 Task: Look for space in Teguise, Spain from 1st August, 2023 to 5th August, 2023 for 3 adults, 1 child in price range Rs.13000 to Rs.20000. Place can be entire place with 2 bedrooms having 3 beds and 2 bathrooms. Property type can be flatguest house, hotel. Booking option can be shelf check-in. Required host language is English.
Action: Mouse moved to (266, 146)
Screenshot: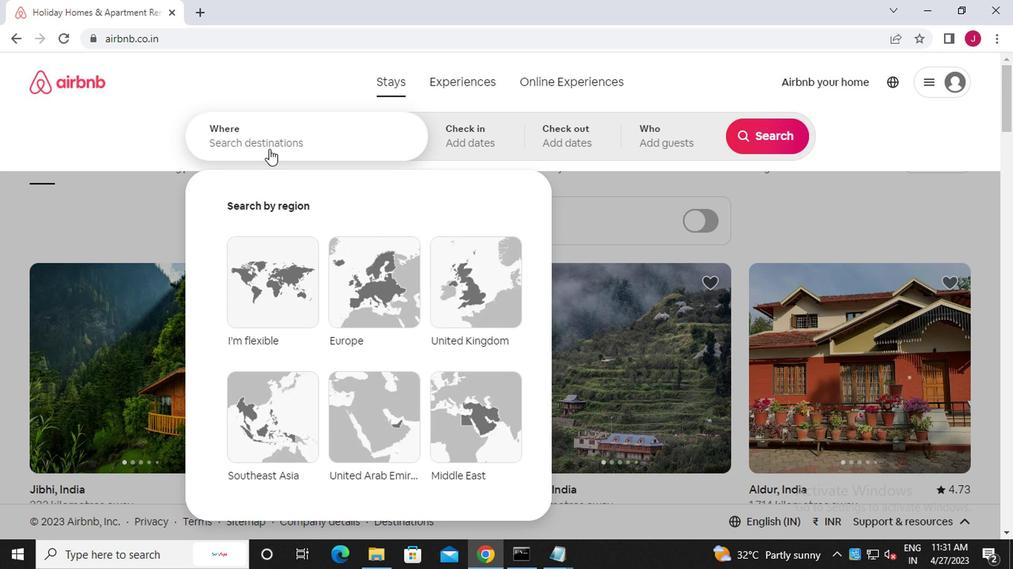 
Action: Mouse pressed left at (266, 146)
Screenshot: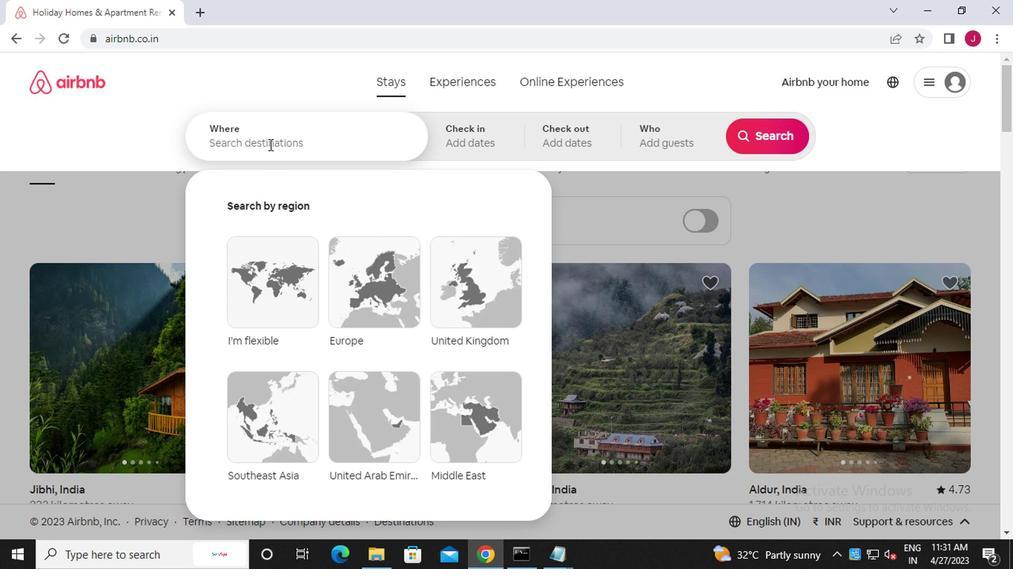 
Action: Key pressed t<Key.caps_lock>eguise,<Key.caps_lock>s<Key.caps_lock>pain
Screenshot: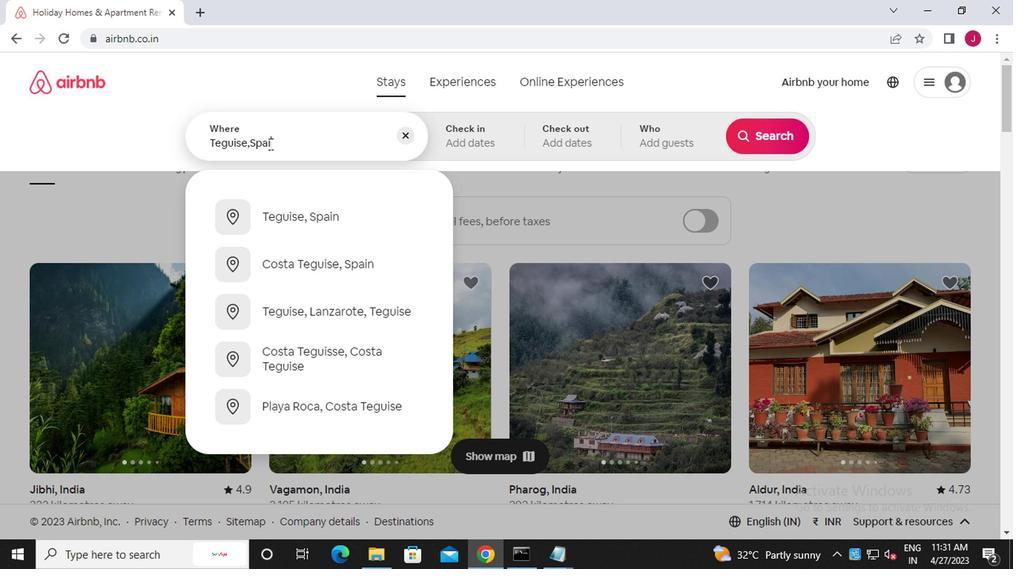 
Action: Mouse moved to (309, 223)
Screenshot: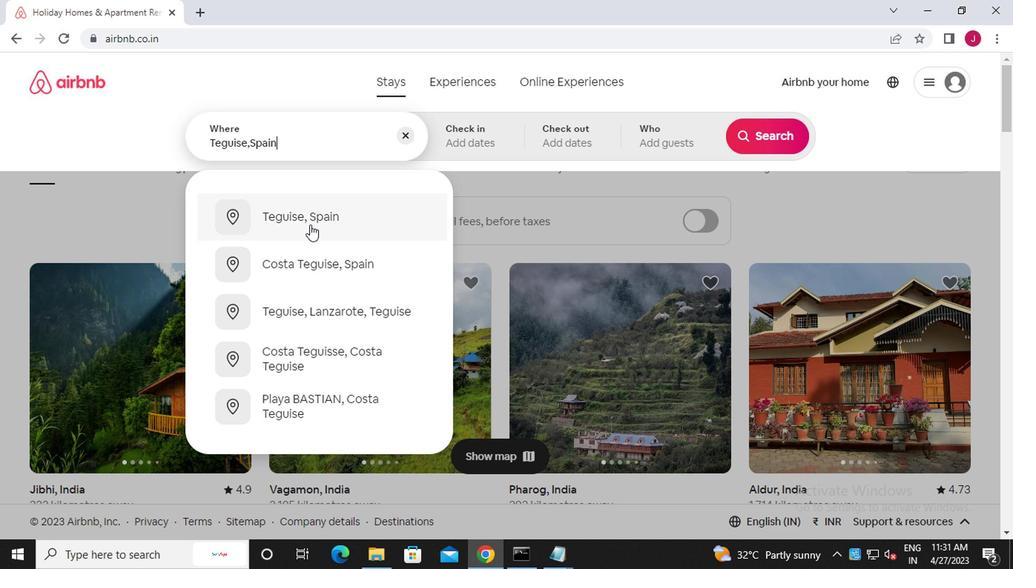 
Action: Mouse pressed left at (309, 223)
Screenshot: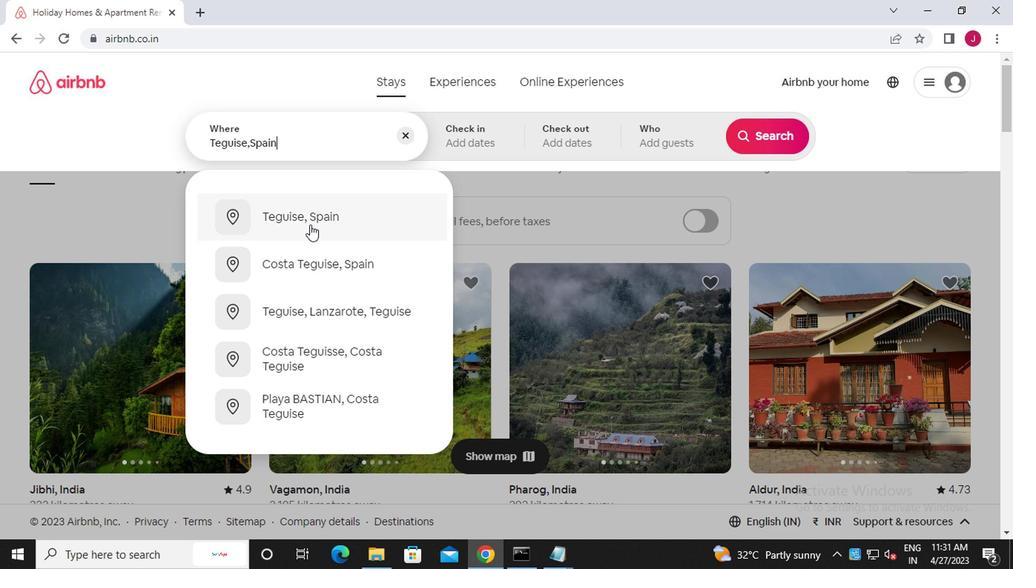 
Action: Mouse moved to (746, 257)
Screenshot: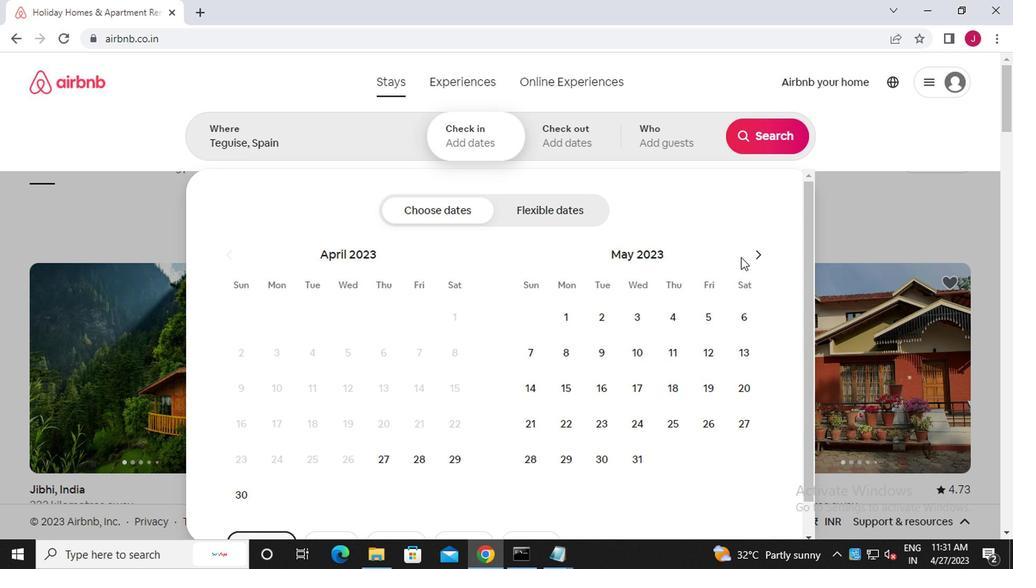 
Action: Mouse pressed left at (746, 257)
Screenshot: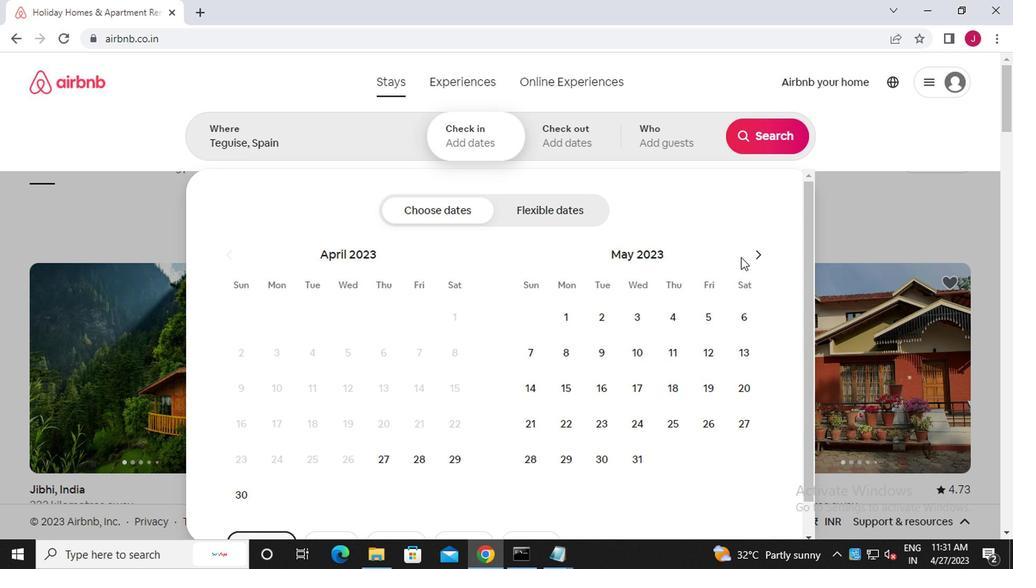 
Action: Mouse moved to (748, 257)
Screenshot: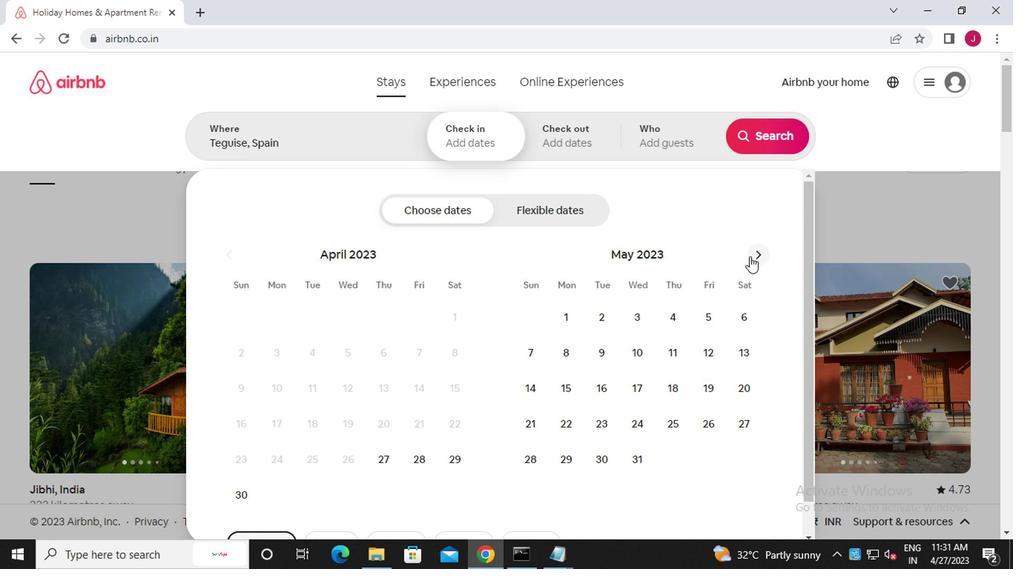 
Action: Mouse pressed left at (748, 257)
Screenshot: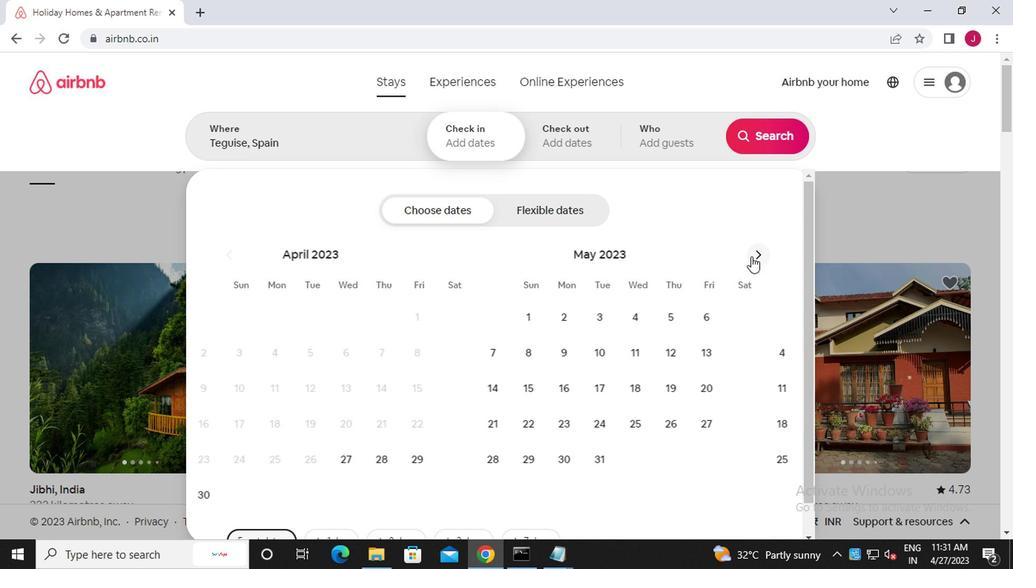 
Action: Mouse pressed left at (748, 257)
Screenshot: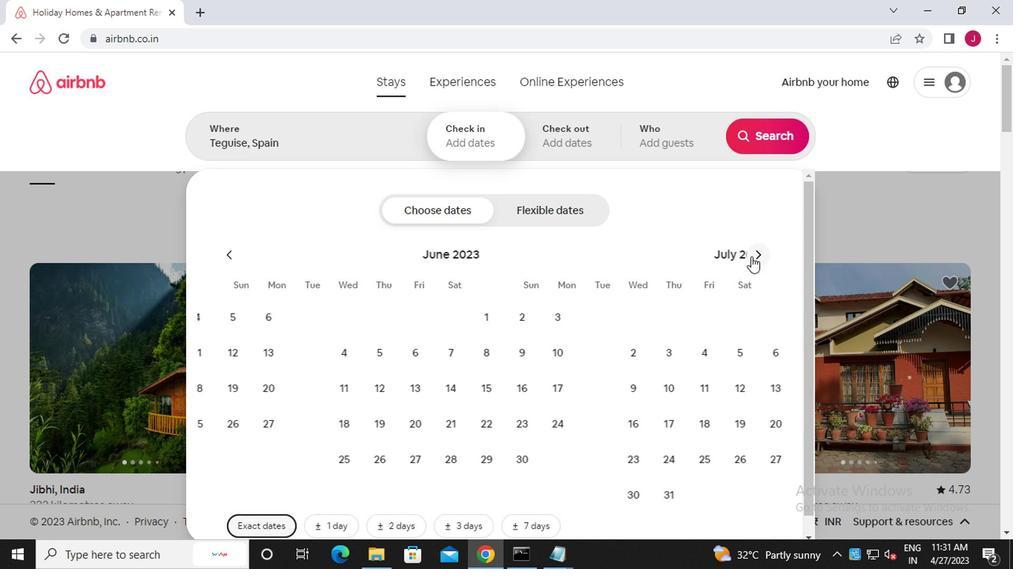 
Action: Mouse moved to (609, 317)
Screenshot: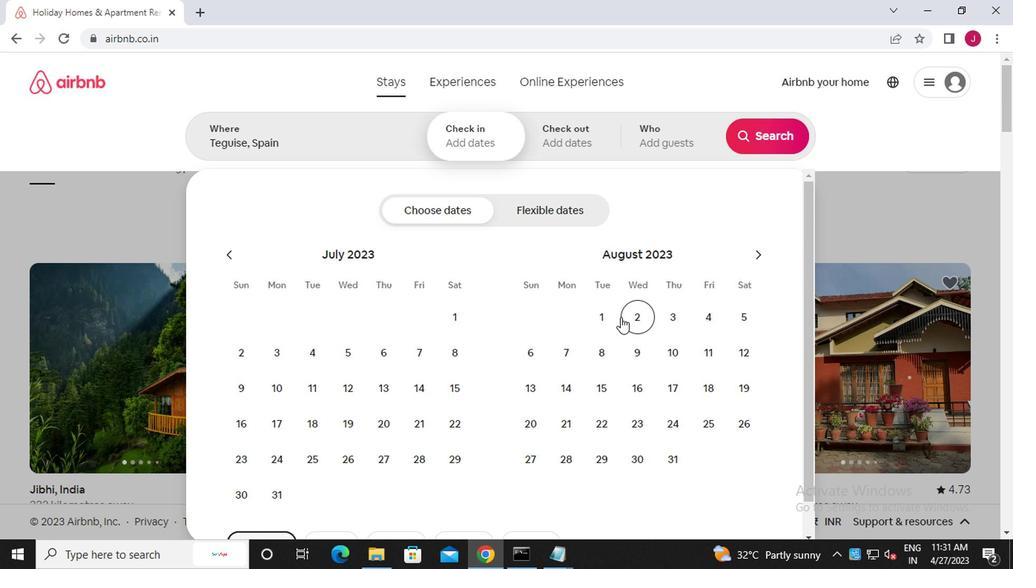 
Action: Mouse pressed left at (609, 317)
Screenshot: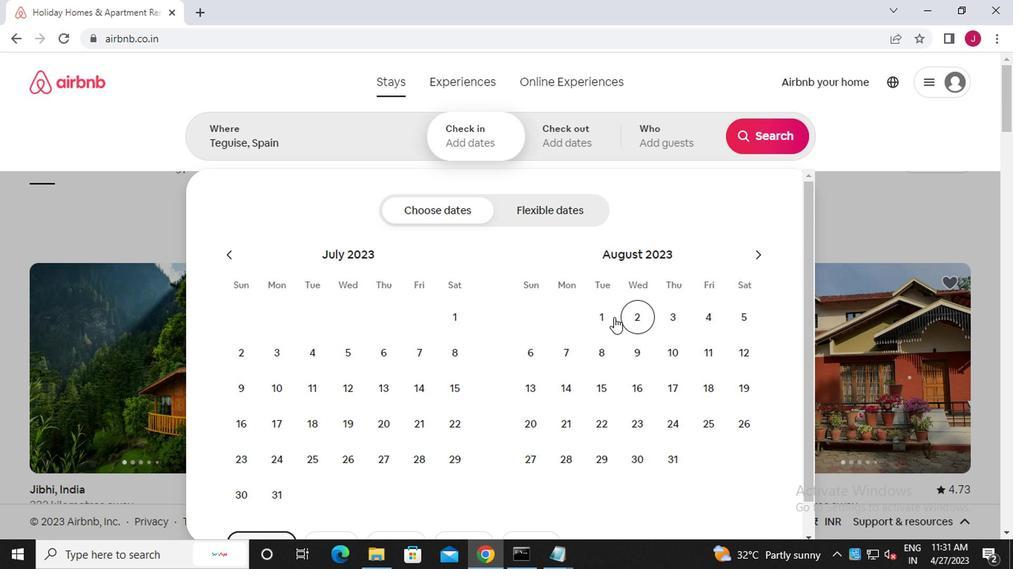 
Action: Mouse moved to (734, 317)
Screenshot: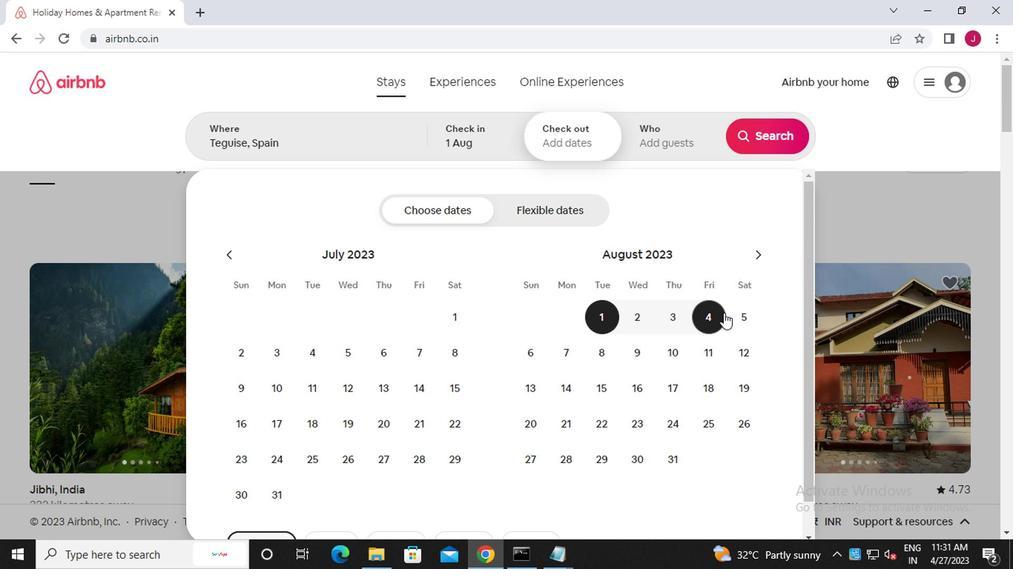 
Action: Mouse pressed left at (734, 317)
Screenshot: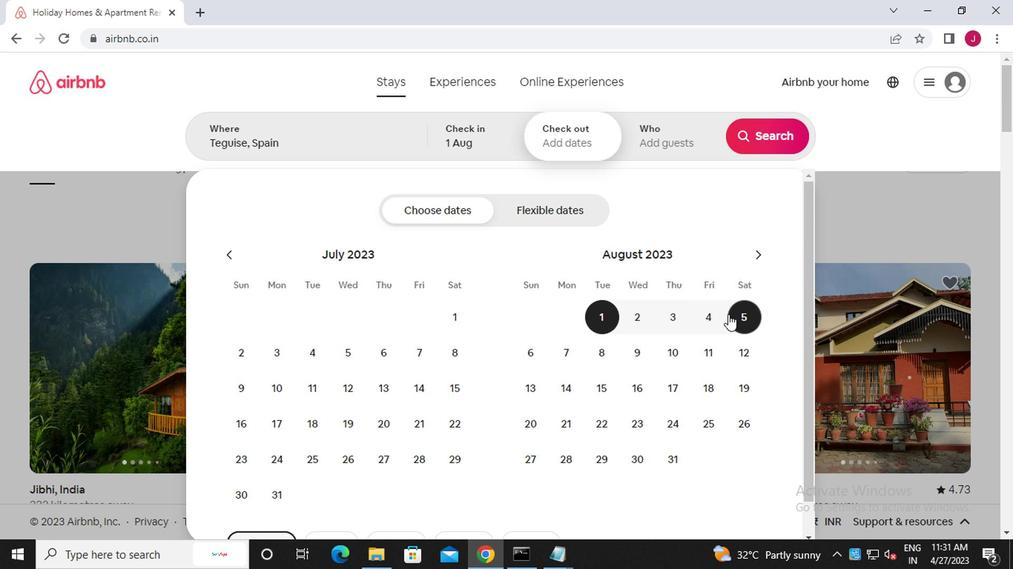 
Action: Mouse moved to (668, 139)
Screenshot: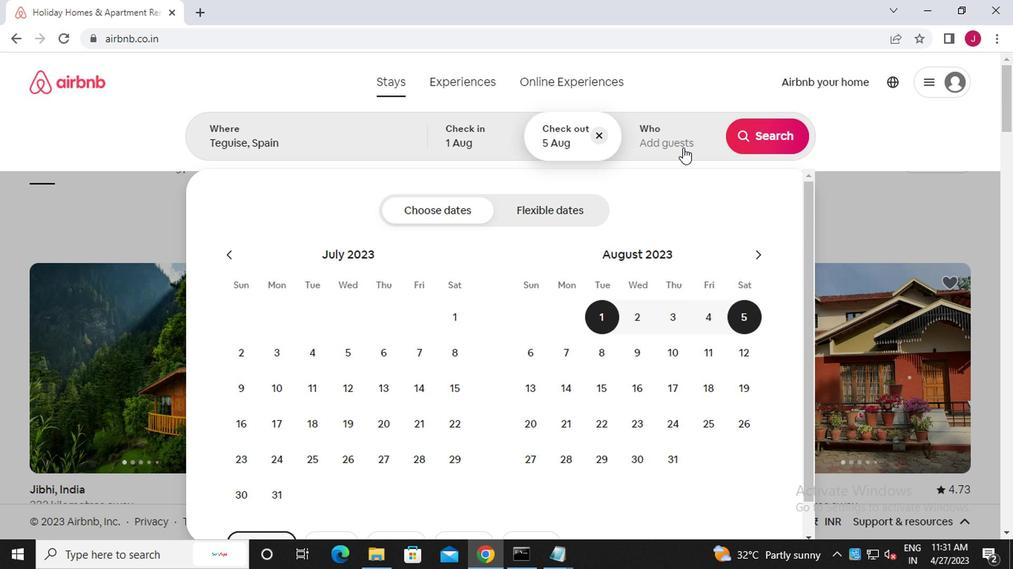 
Action: Mouse pressed left at (668, 139)
Screenshot: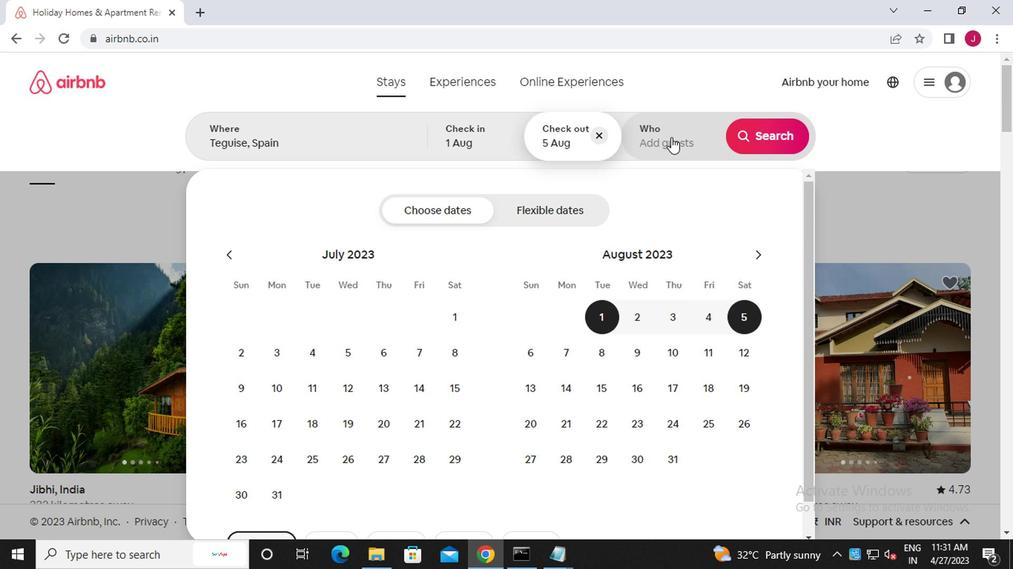 
Action: Mouse moved to (774, 221)
Screenshot: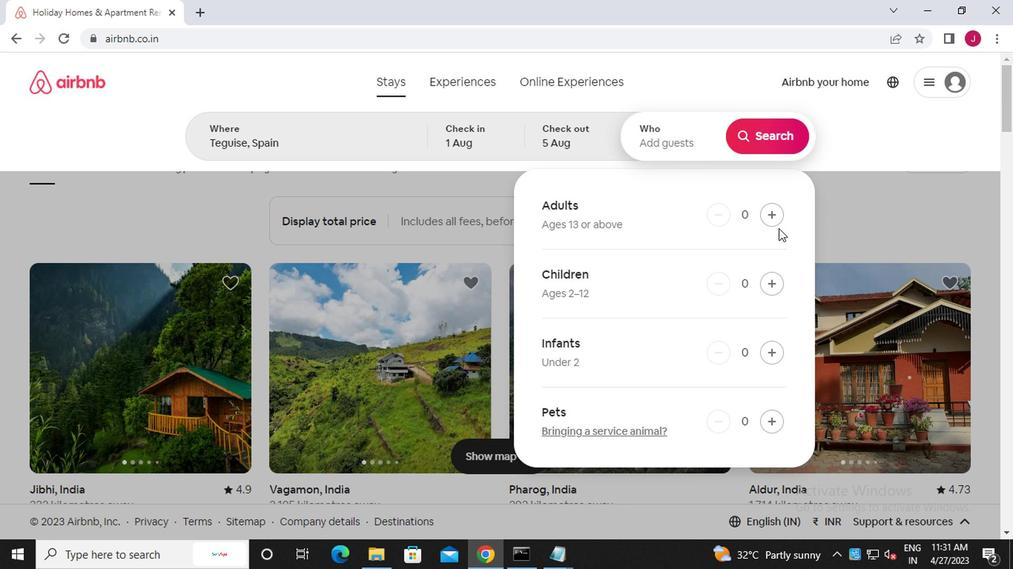 
Action: Mouse pressed left at (774, 221)
Screenshot: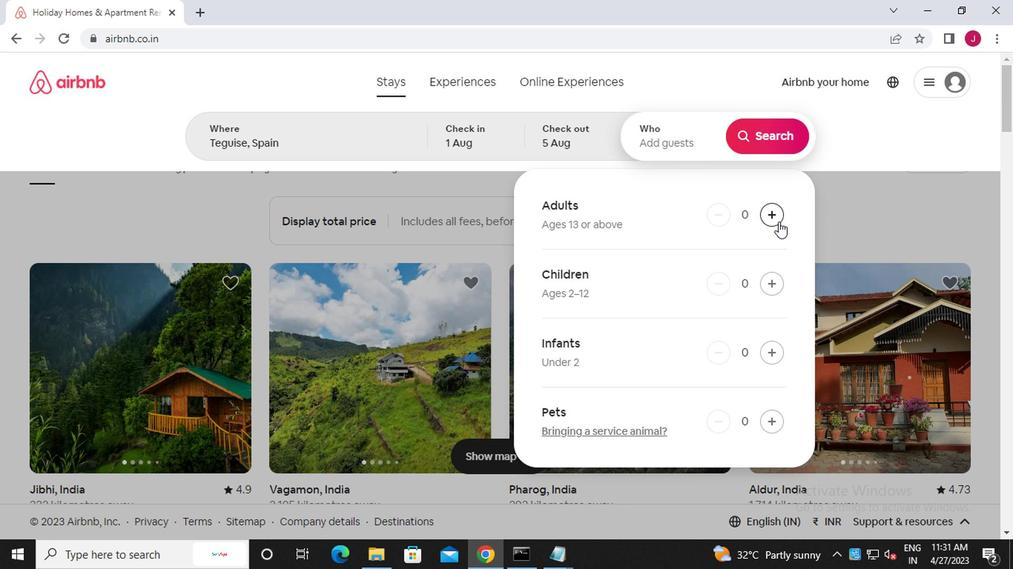 
Action: Mouse pressed left at (774, 221)
Screenshot: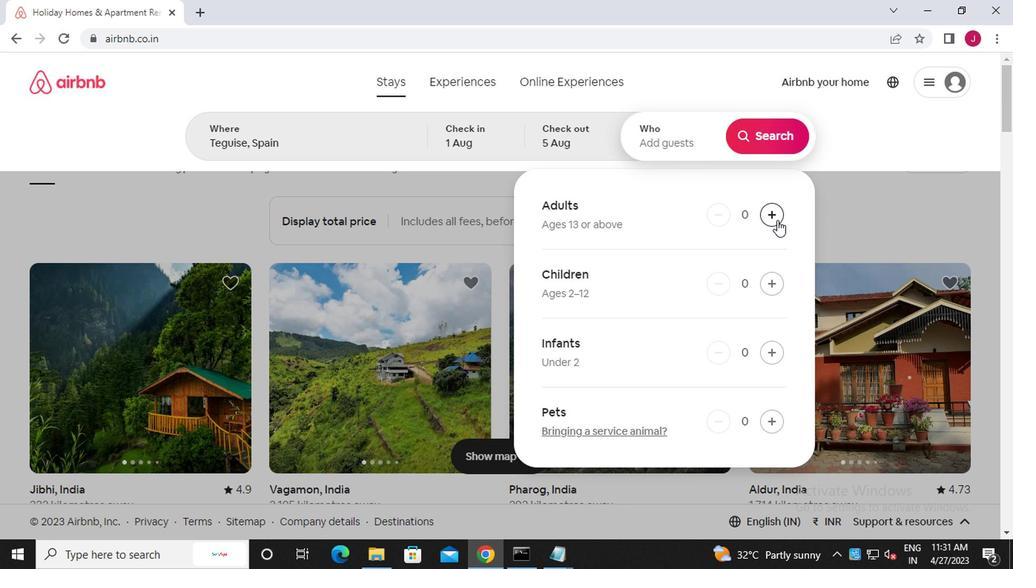 
Action: Mouse pressed left at (774, 221)
Screenshot: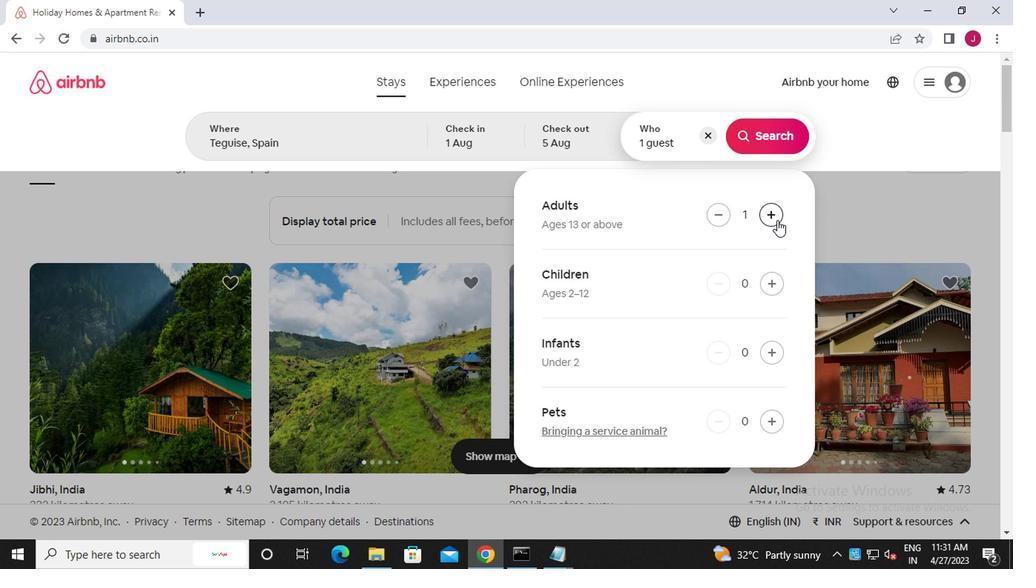 
Action: Mouse moved to (777, 284)
Screenshot: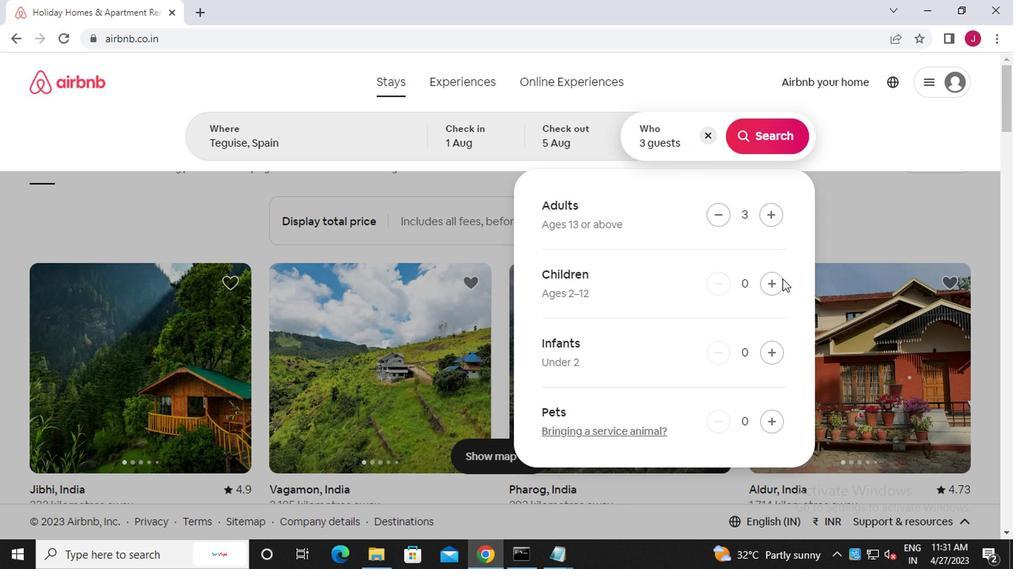 
Action: Mouse pressed left at (777, 284)
Screenshot: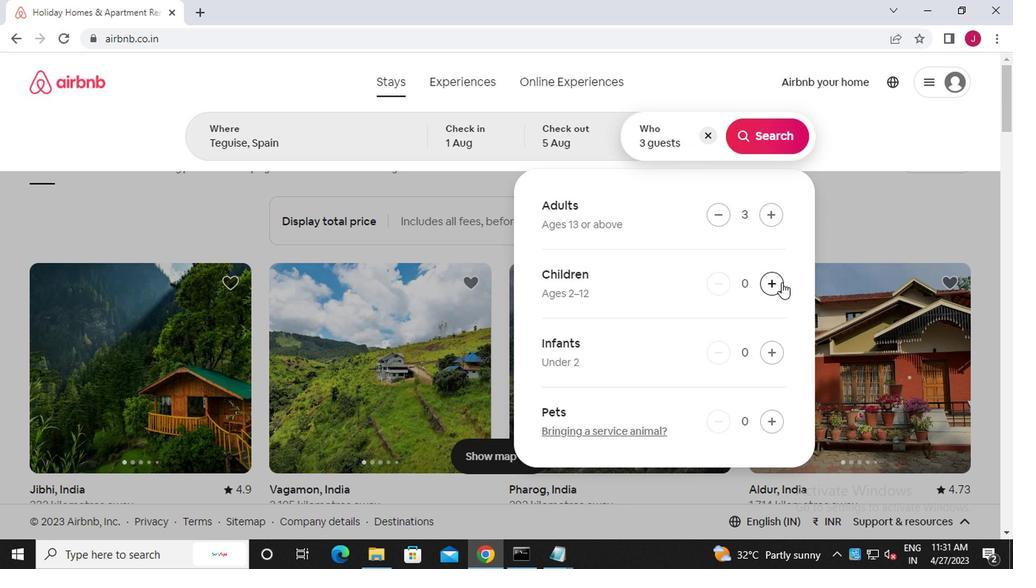 
Action: Mouse moved to (765, 142)
Screenshot: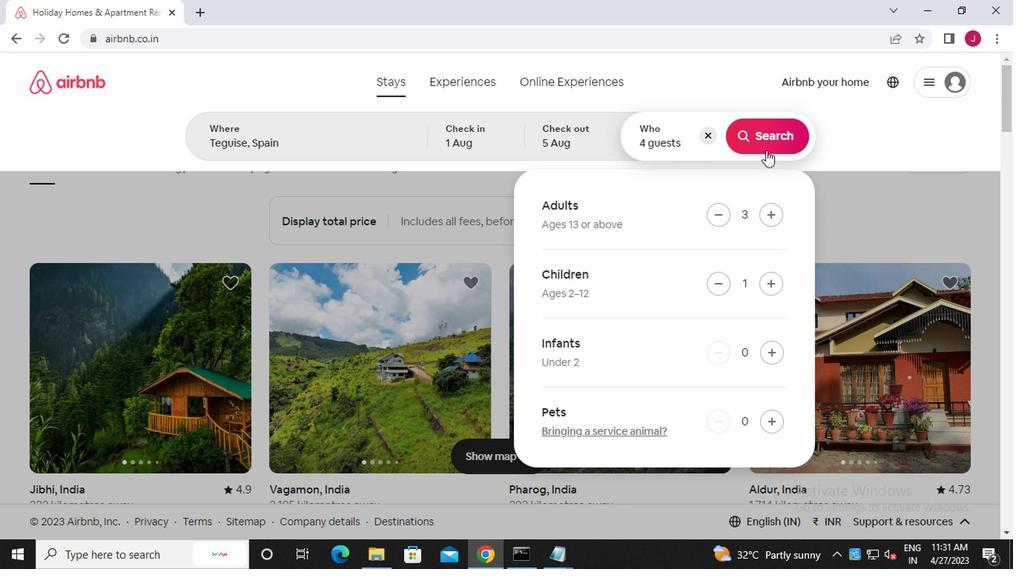 
Action: Mouse pressed left at (765, 142)
Screenshot: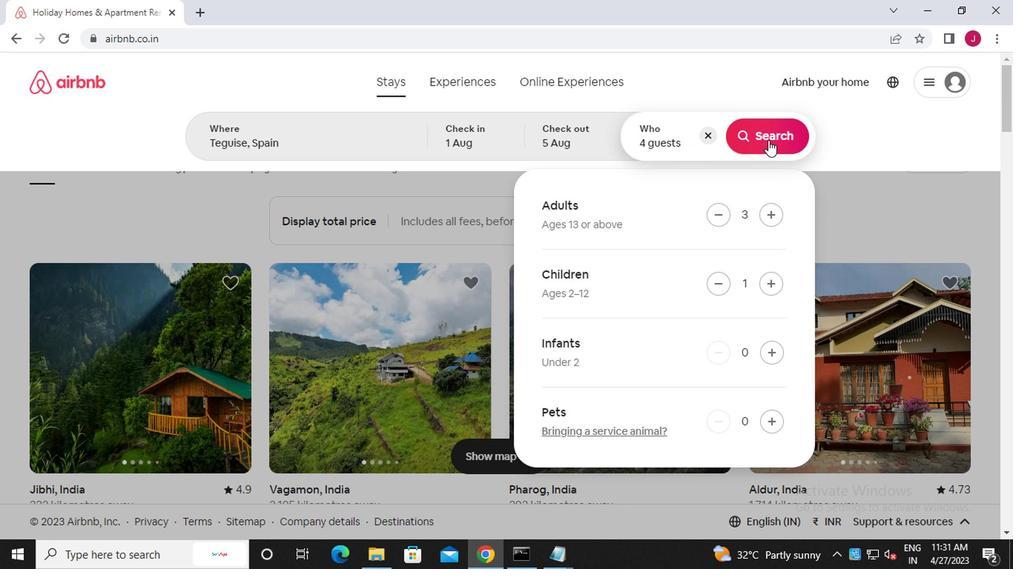 
Action: Mouse moved to (957, 141)
Screenshot: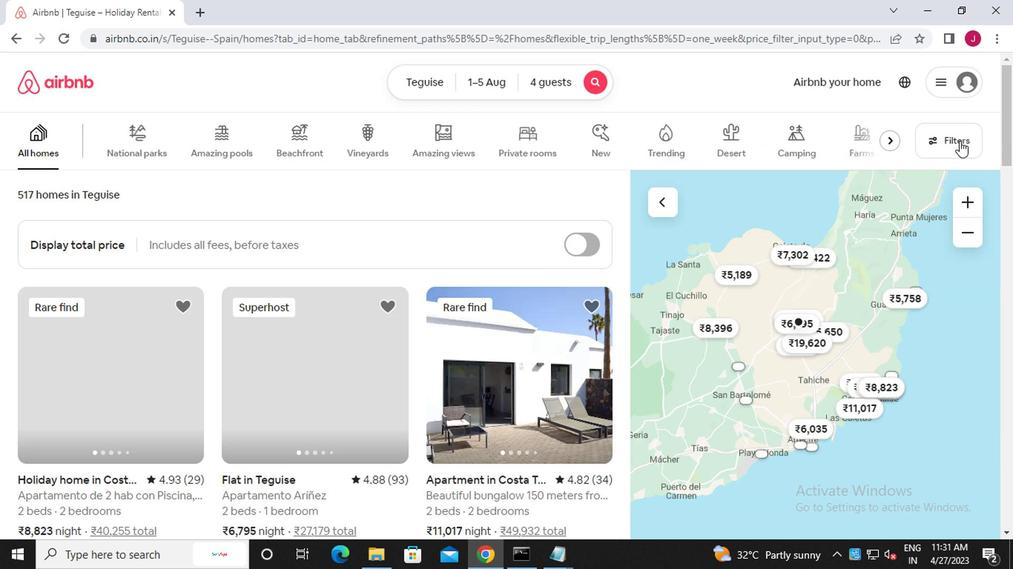 
Action: Mouse pressed left at (957, 141)
Screenshot: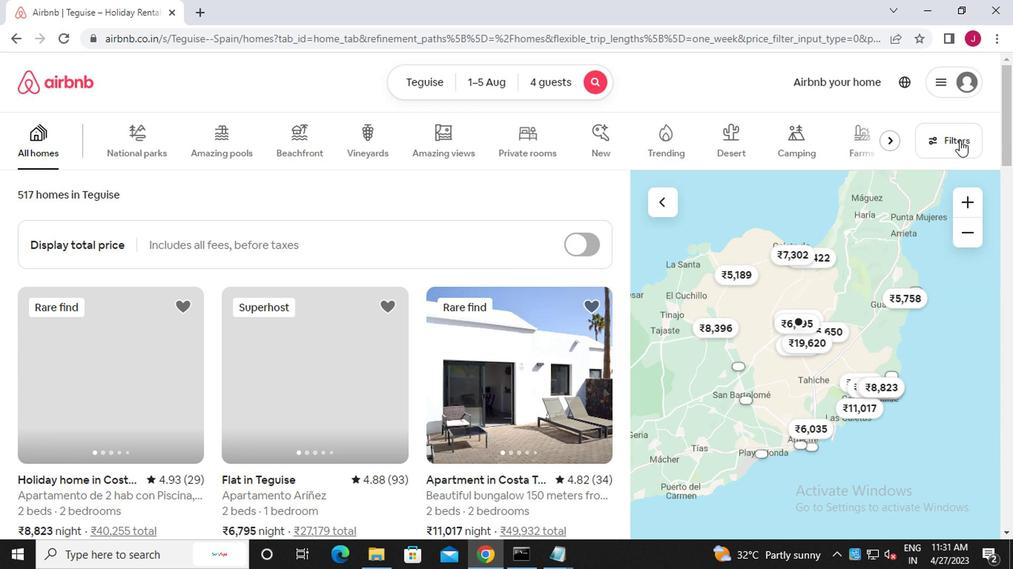
Action: Mouse moved to (388, 328)
Screenshot: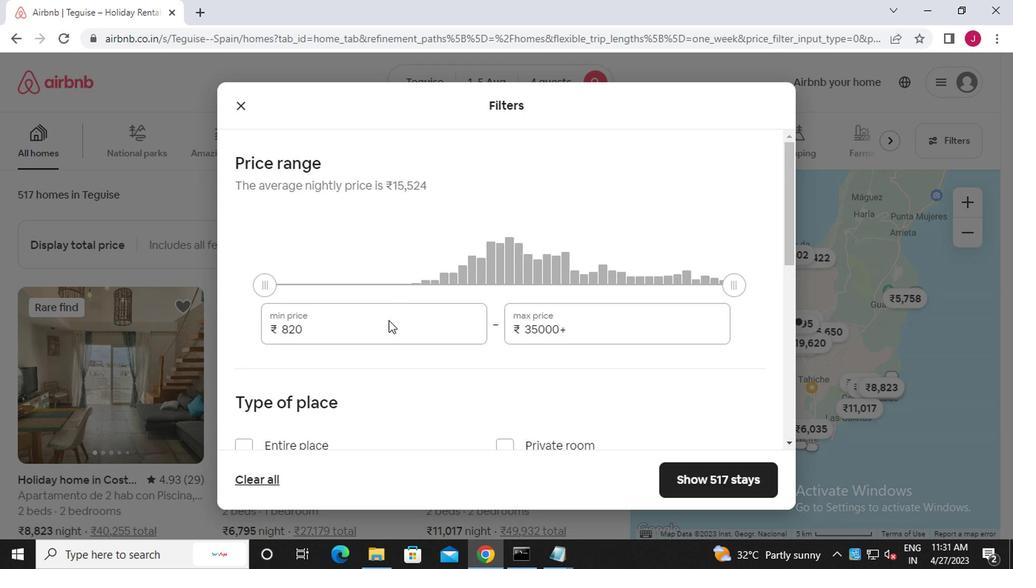 
Action: Mouse pressed left at (388, 328)
Screenshot: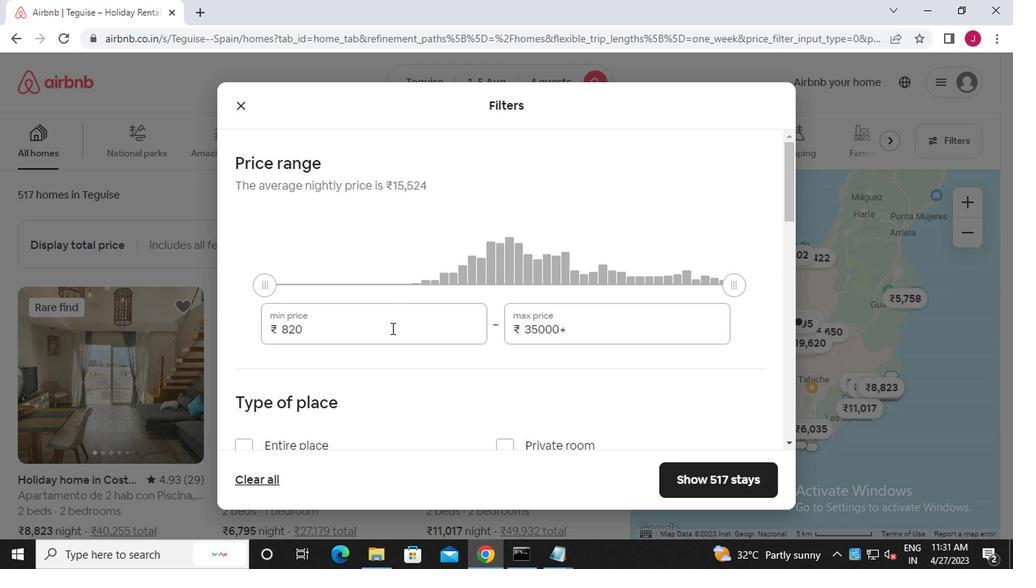 
Action: Mouse moved to (386, 326)
Screenshot: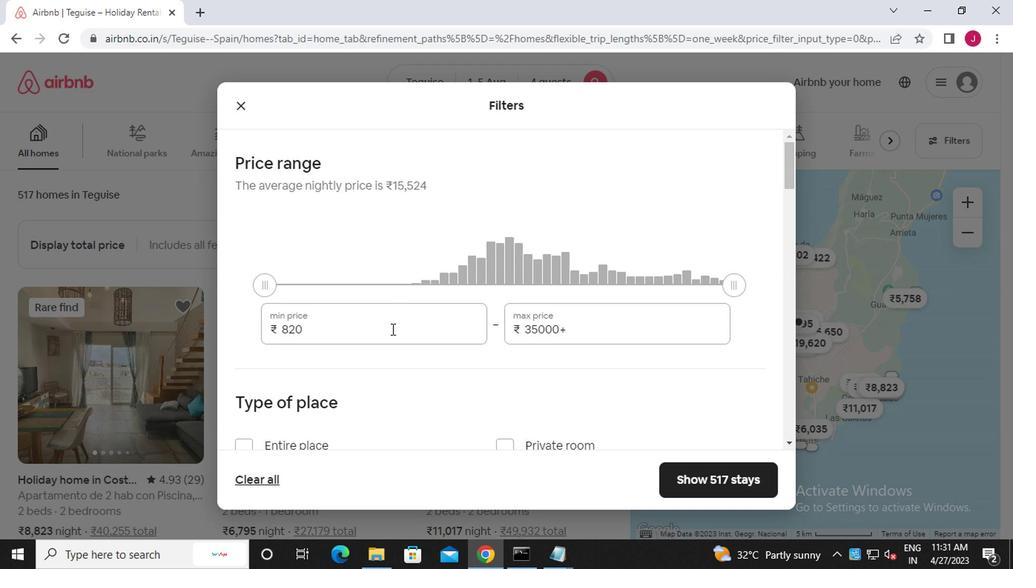 
Action: Key pressed <Key.backspace><Key.backspace><Key.backspace><<97>><<99>><<96>><<96>><<96>>
Screenshot: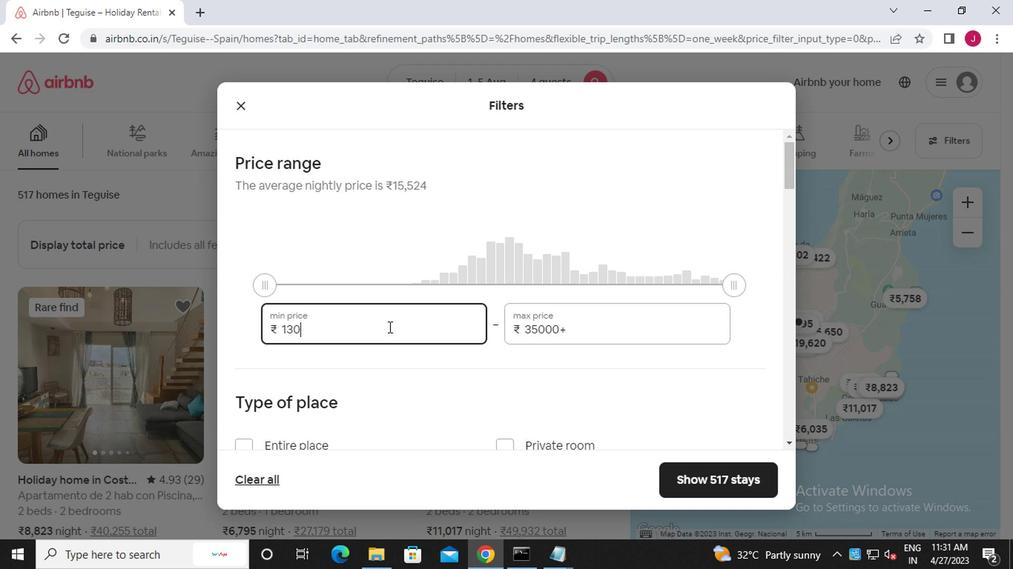 
Action: Mouse moved to (570, 334)
Screenshot: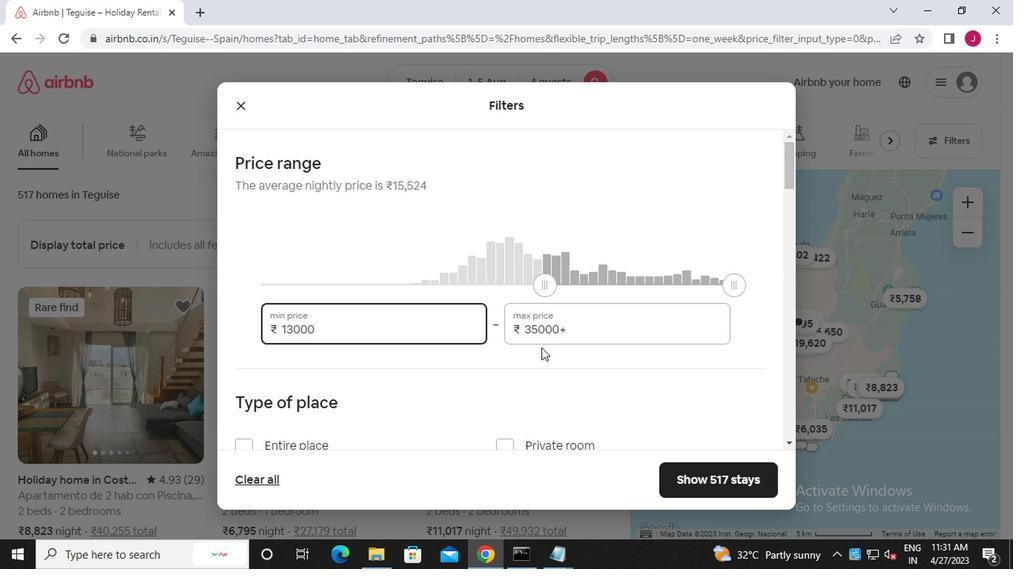 
Action: Mouse pressed left at (570, 334)
Screenshot: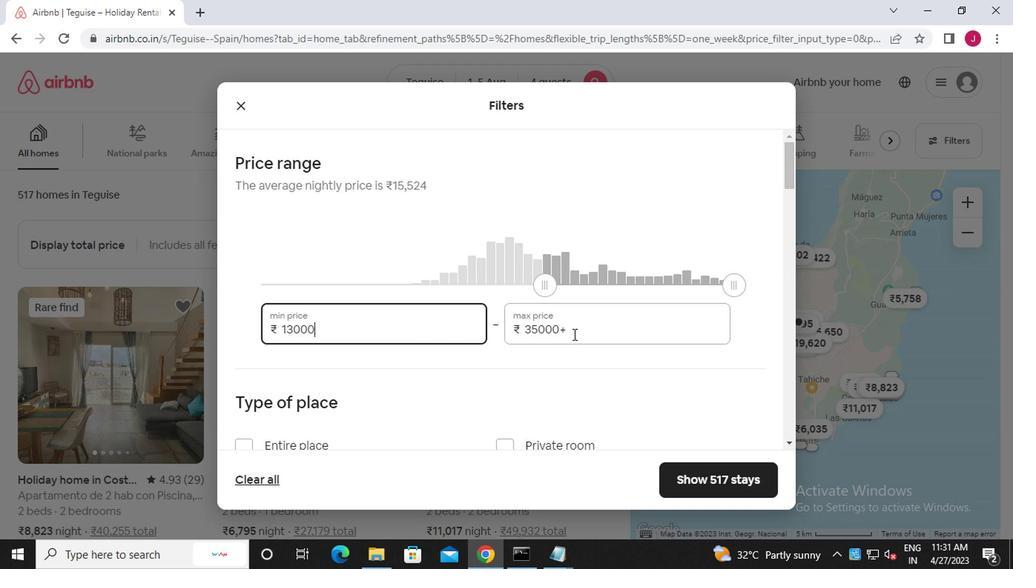 
Action: Mouse moved to (568, 334)
Screenshot: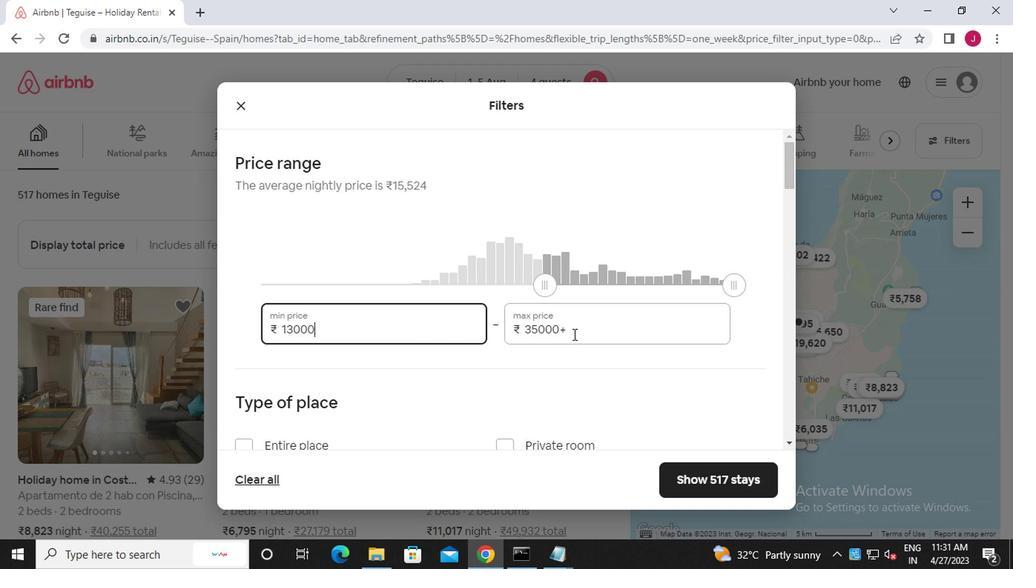 
Action: Key pressed <Key.backspace><Key.backspace><Key.backspace><Key.backspace><Key.backspace><Key.backspace><Key.backspace><Key.backspace><Key.backspace><Key.backspace><Key.backspace><<98>><<96>><<96>><<96>><<96>>
Screenshot: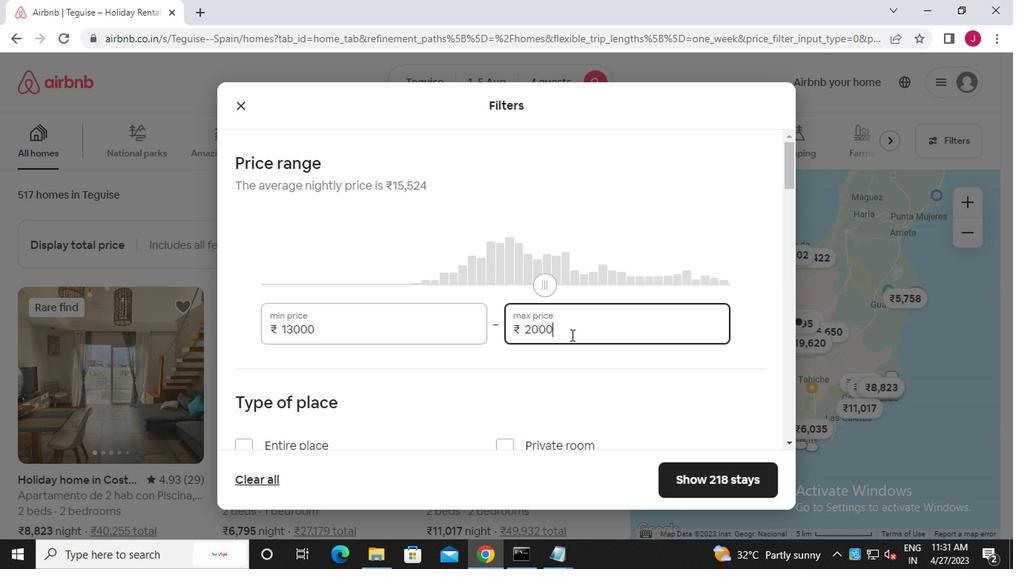 
Action: Mouse scrolled (568, 334) with delta (0, 0)
Screenshot: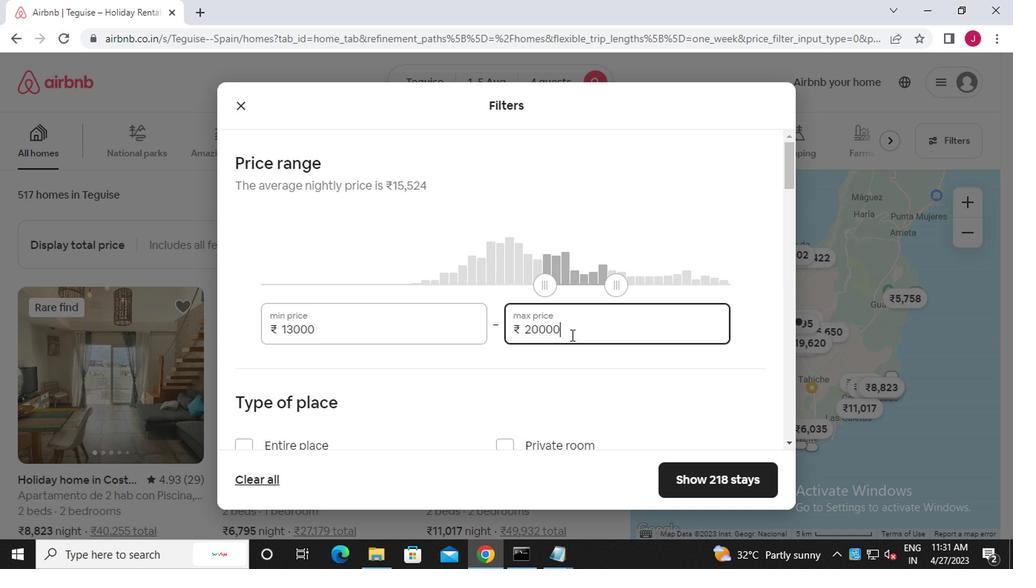 
Action: Mouse scrolled (568, 334) with delta (0, 0)
Screenshot: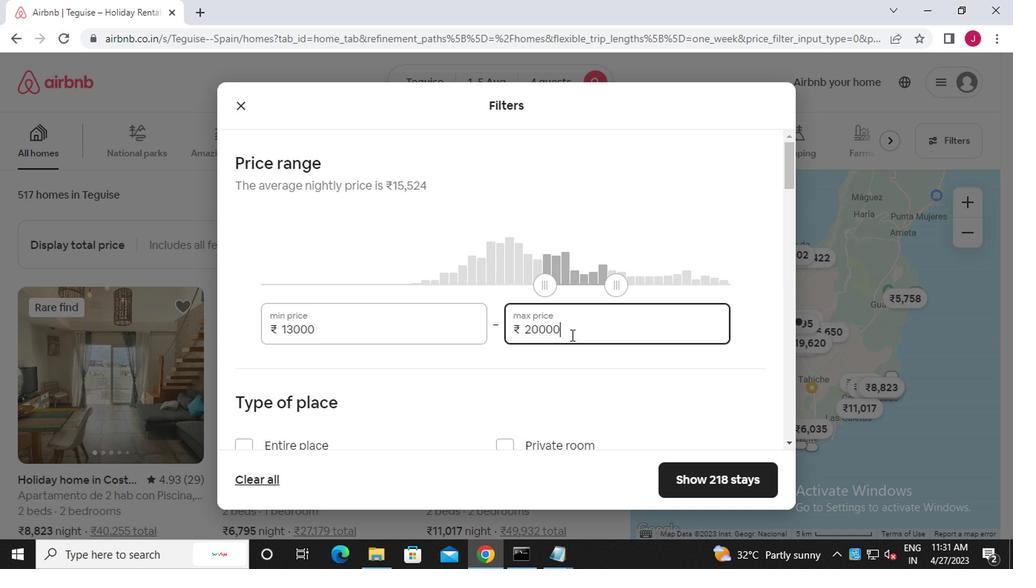 
Action: Mouse moved to (242, 301)
Screenshot: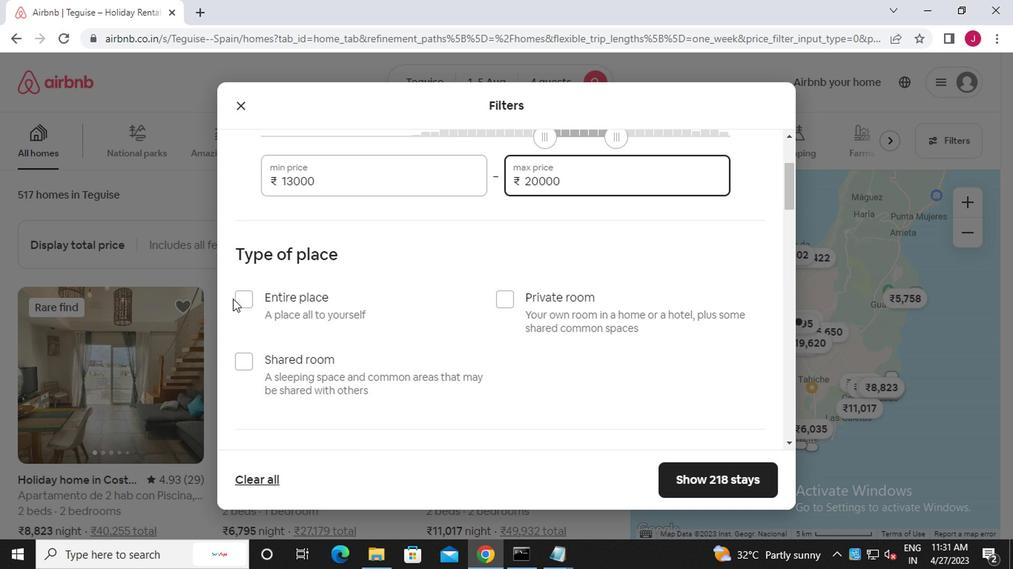 
Action: Mouse pressed left at (242, 301)
Screenshot: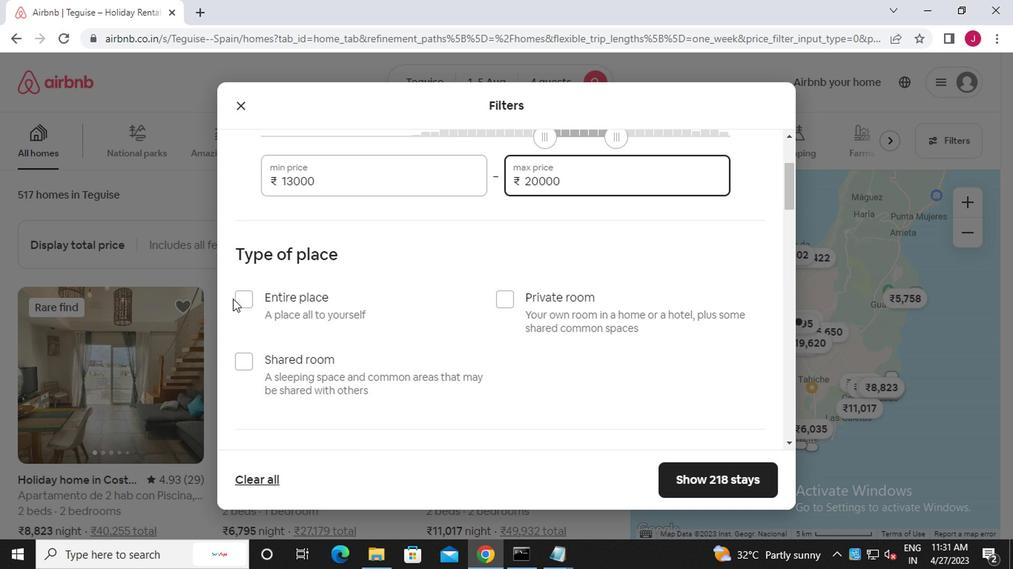 
Action: Mouse moved to (299, 340)
Screenshot: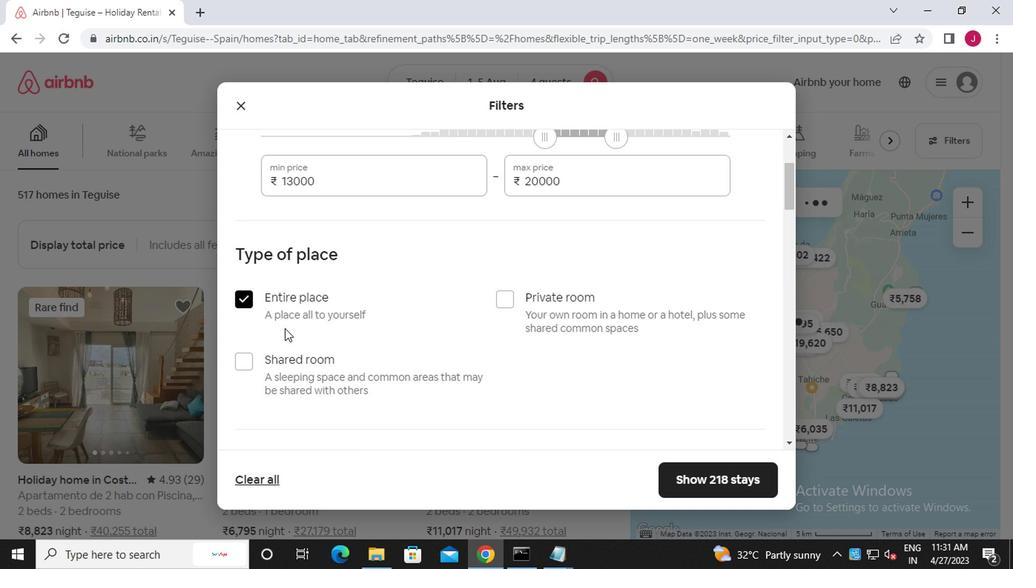 
Action: Mouse scrolled (299, 339) with delta (0, -1)
Screenshot: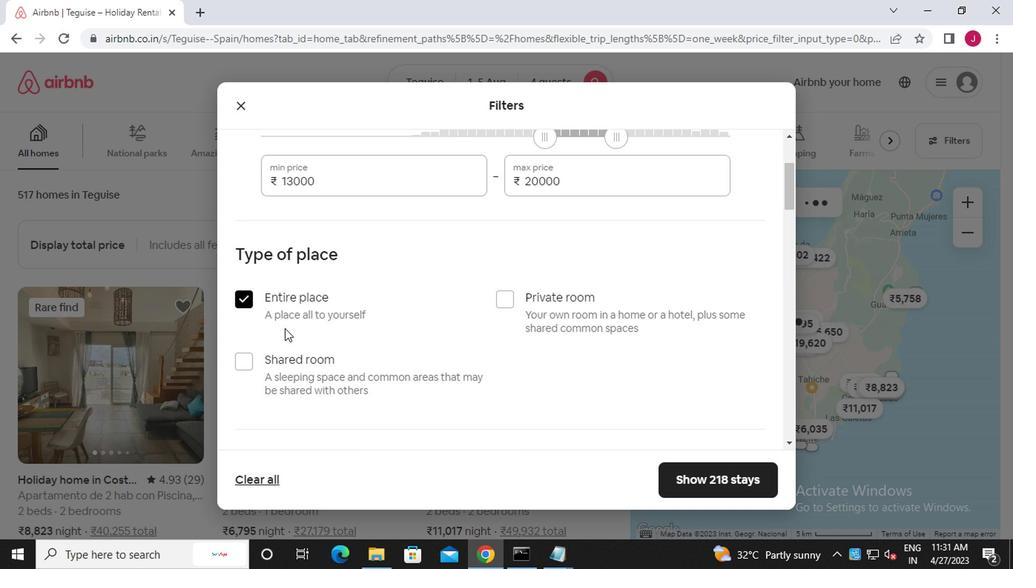 
Action: Mouse scrolled (299, 339) with delta (0, -1)
Screenshot: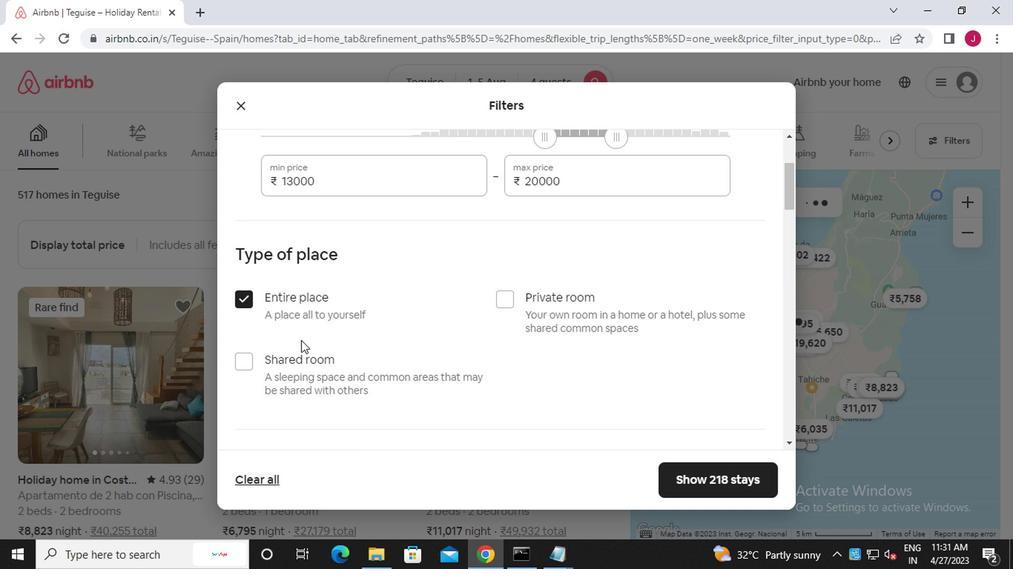 
Action: Mouse scrolled (299, 339) with delta (0, -1)
Screenshot: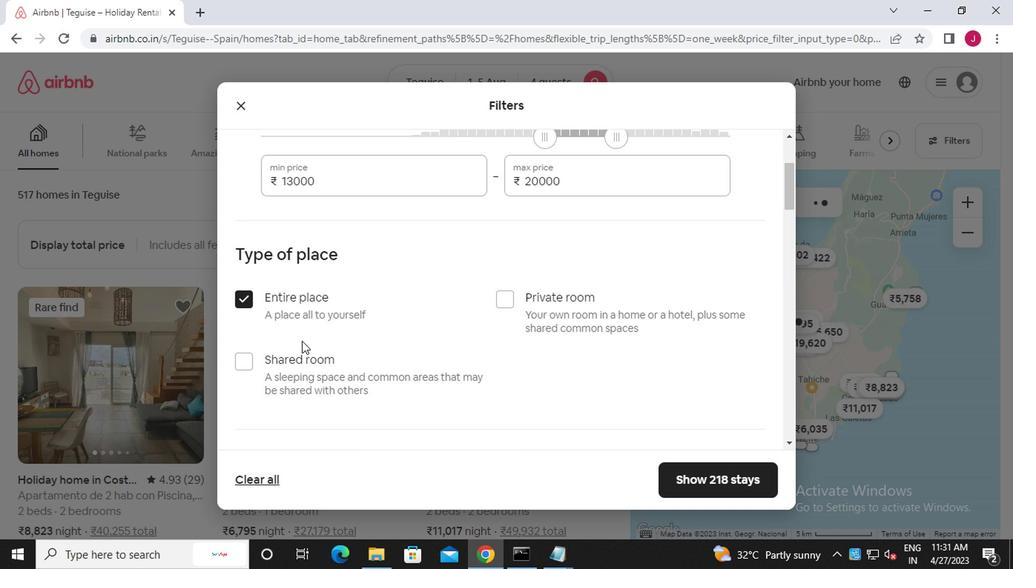 
Action: Mouse moved to (357, 320)
Screenshot: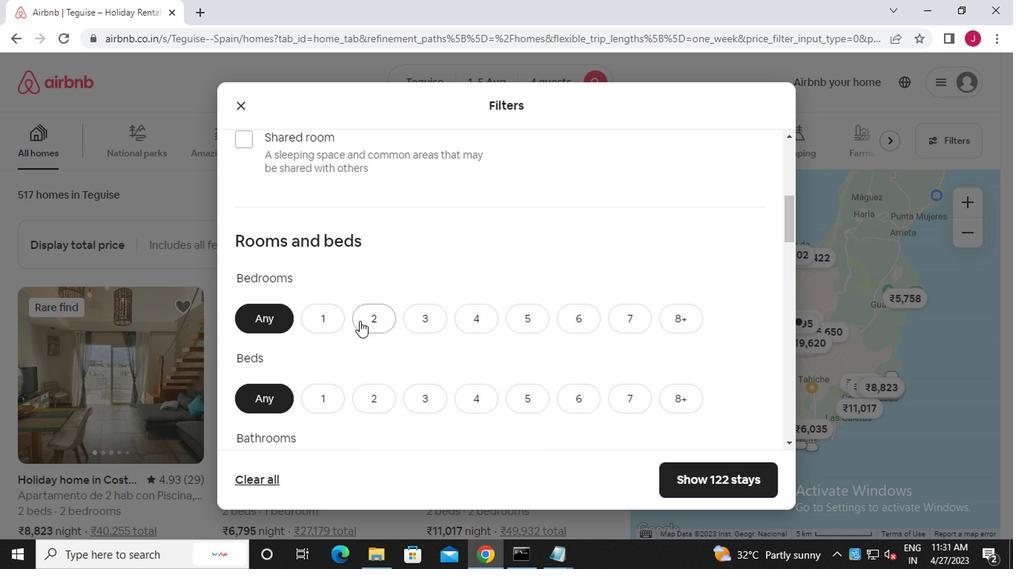 
Action: Mouse pressed left at (357, 320)
Screenshot: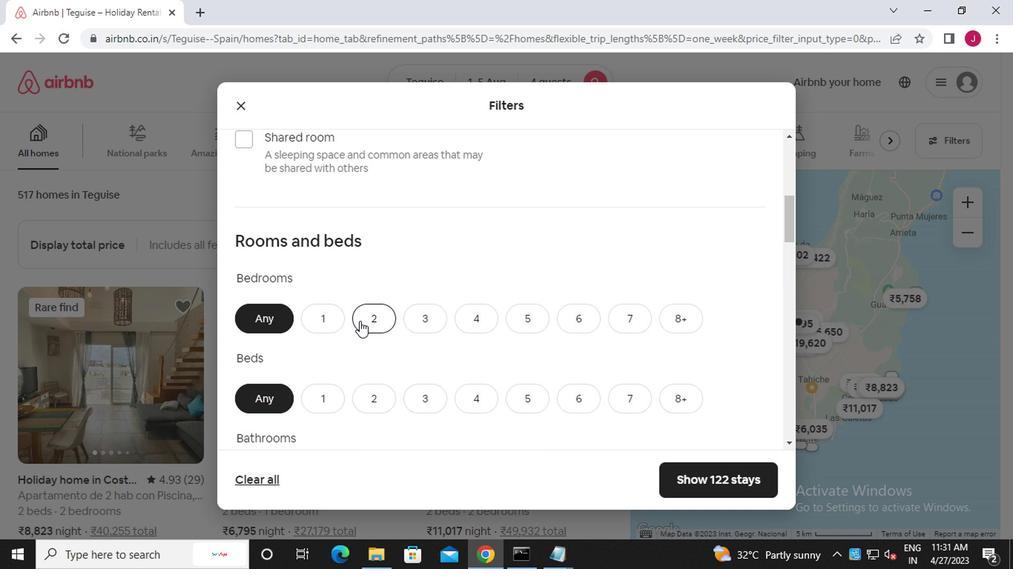 
Action: Mouse moved to (422, 401)
Screenshot: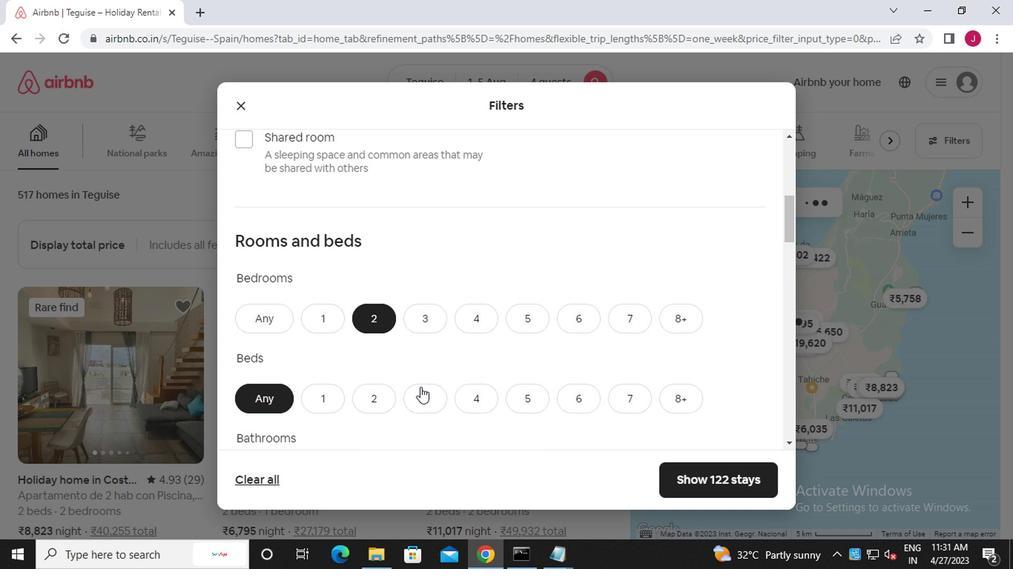 
Action: Mouse pressed left at (422, 401)
Screenshot: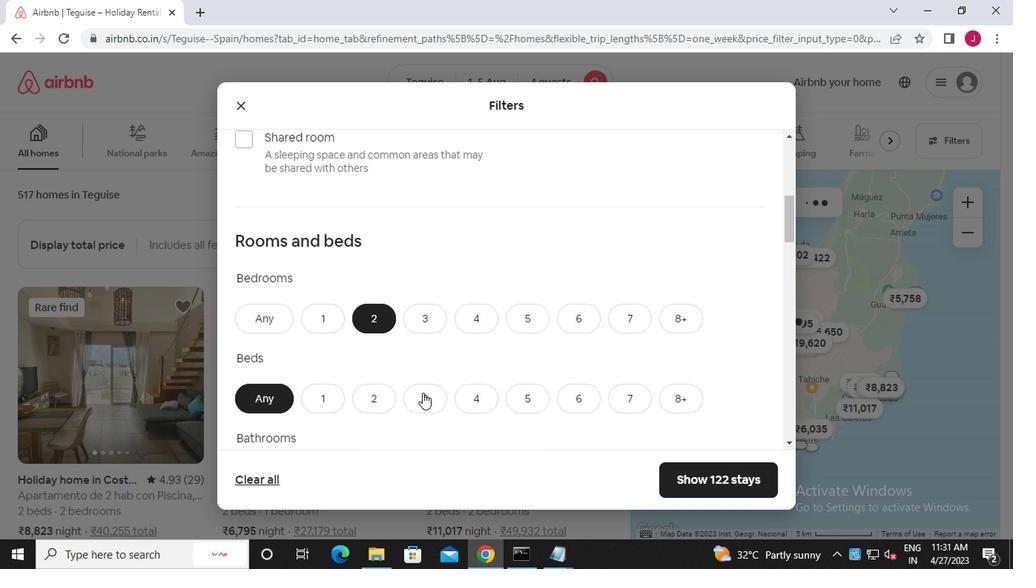 
Action: Mouse moved to (408, 396)
Screenshot: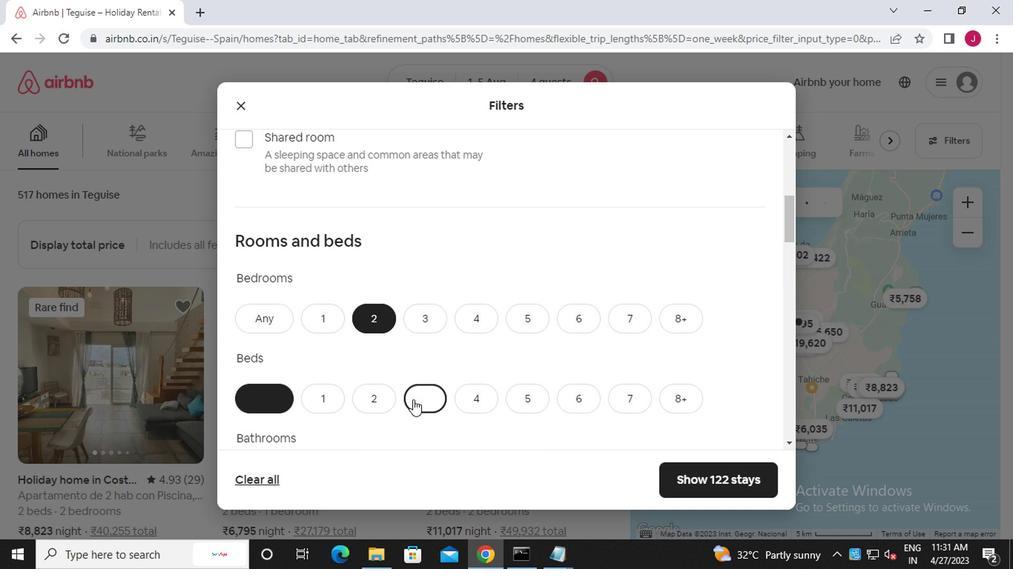 
Action: Mouse scrolled (408, 395) with delta (0, -1)
Screenshot: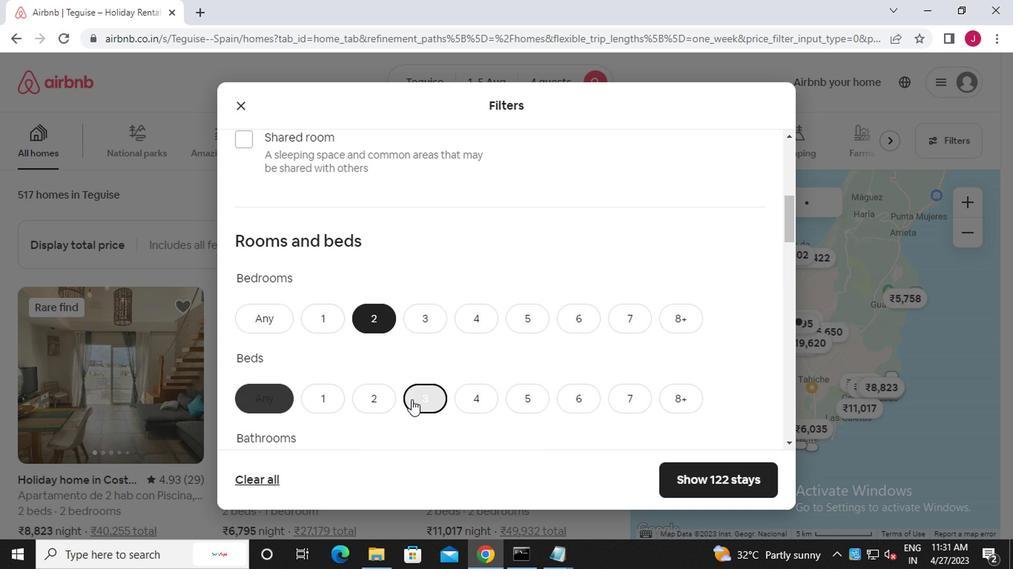 
Action: Mouse scrolled (408, 395) with delta (0, -1)
Screenshot: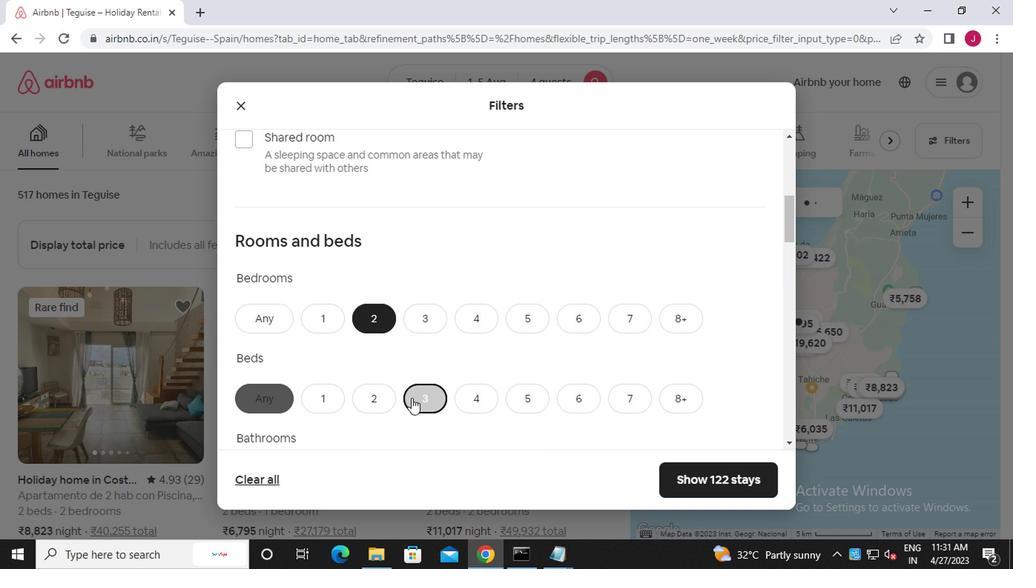 
Action: Mouse moved to (373, 339)
Screenshot: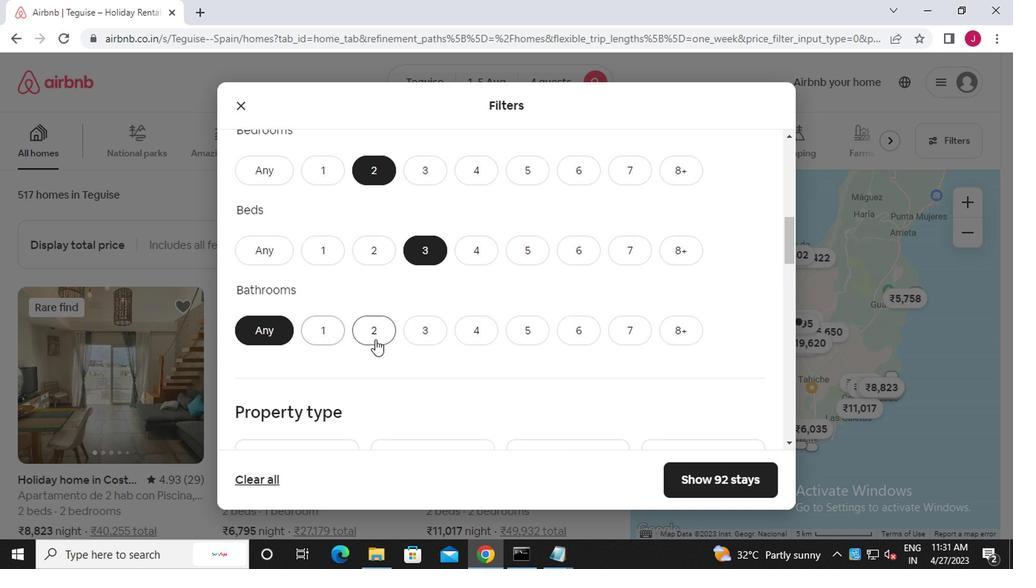 
Action: Mouse pressed left at (373, 339)
Screenshot: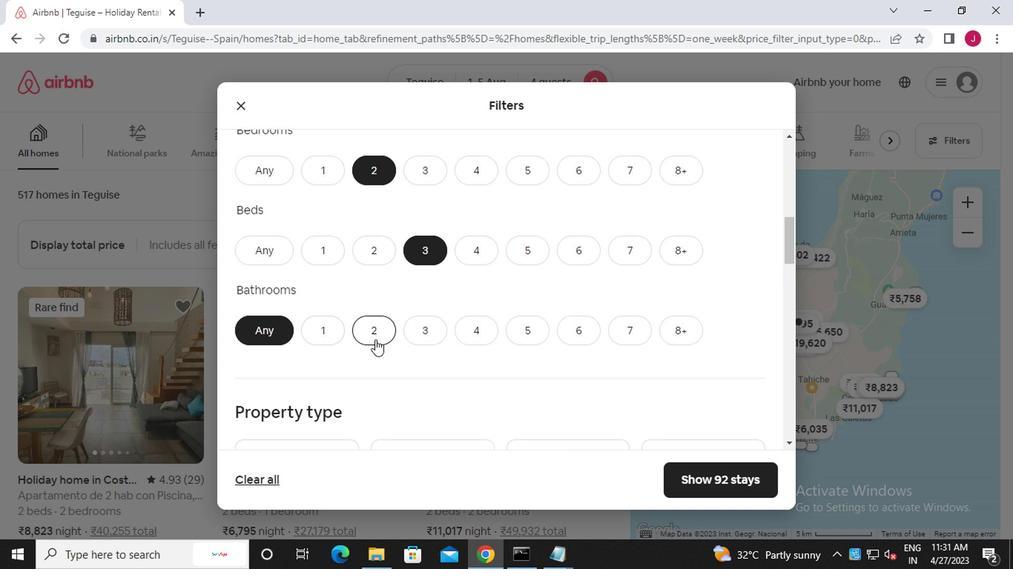 
Action: Mouse scrolled (373, 338) with delta (0, -1)
Screenshot: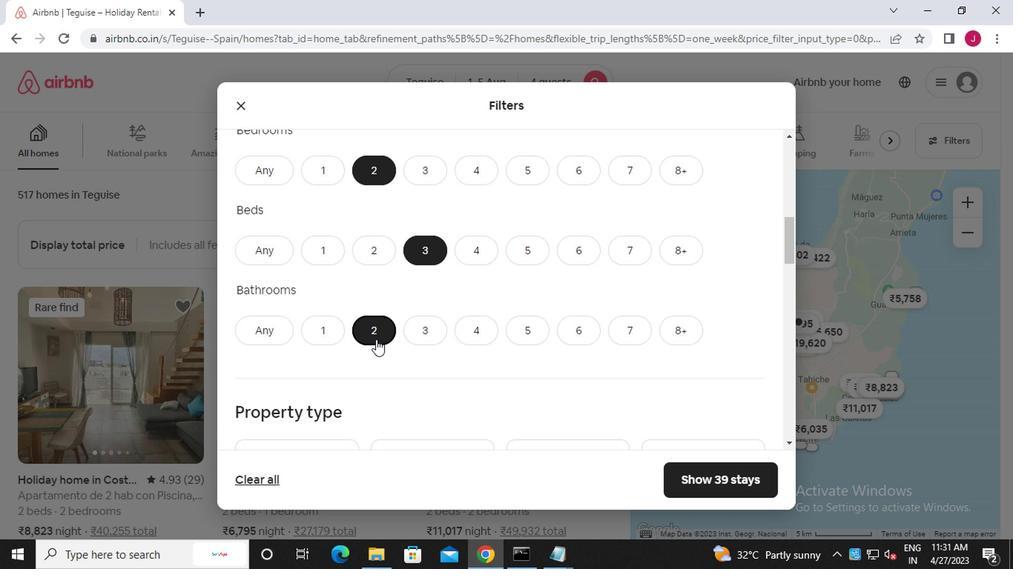 
Action: Mouse scrolled (373, 338) with delta (0, -1)
Screenshot: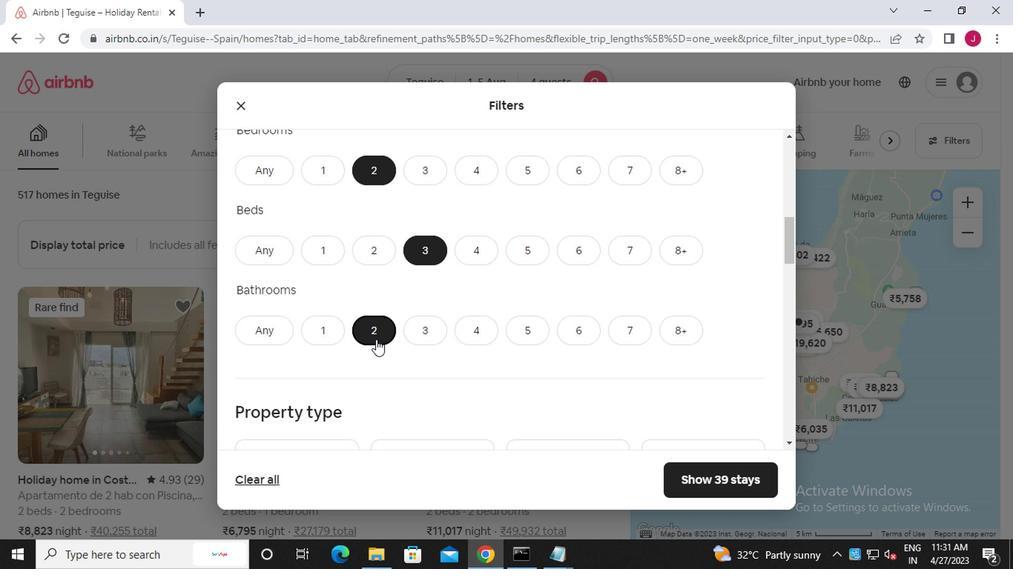 
Action: Mouse moved to (419, 341)
Screenshot: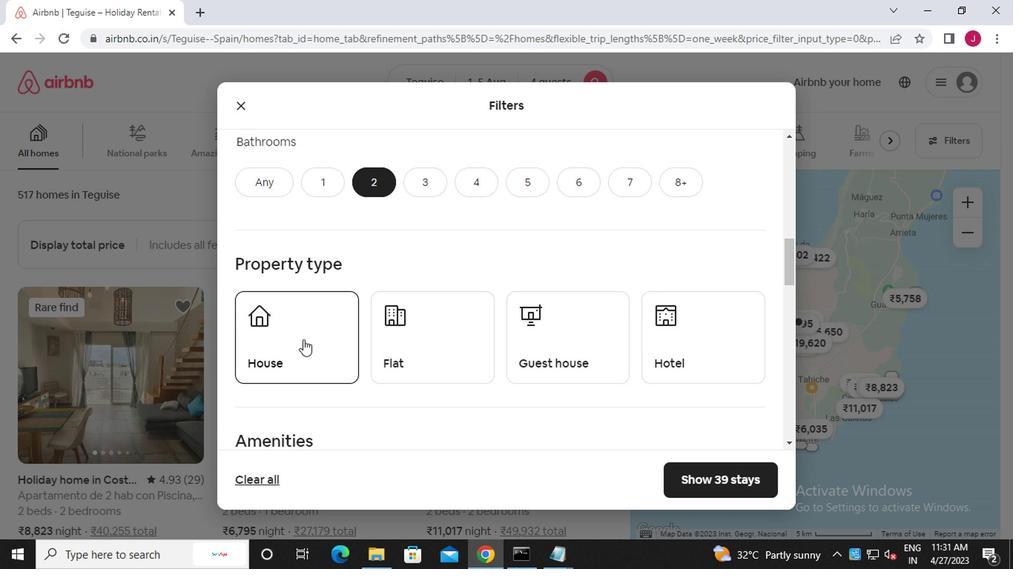 
Action: Mouse pressed left at (419, 341)
Screenshot: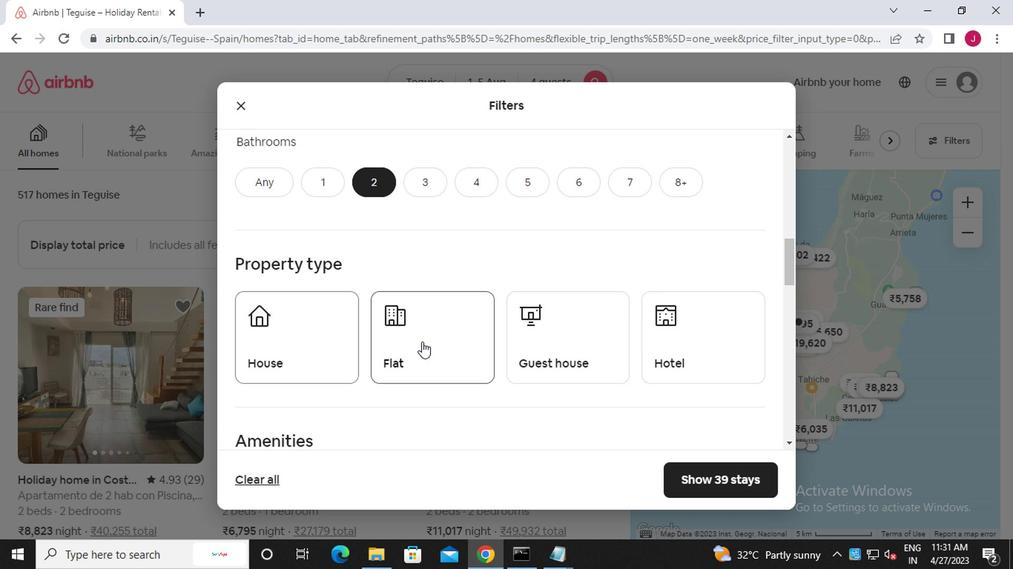 
Action: Mouse moved to (540, 348)
Screenshot: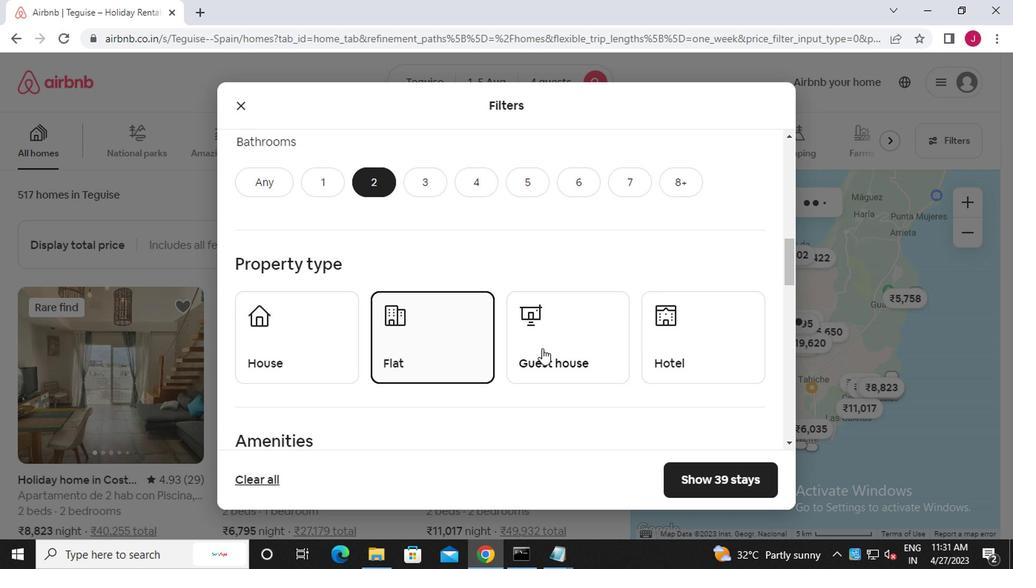 
Action: Mouse pressed left at (540, 348)
Screenshot: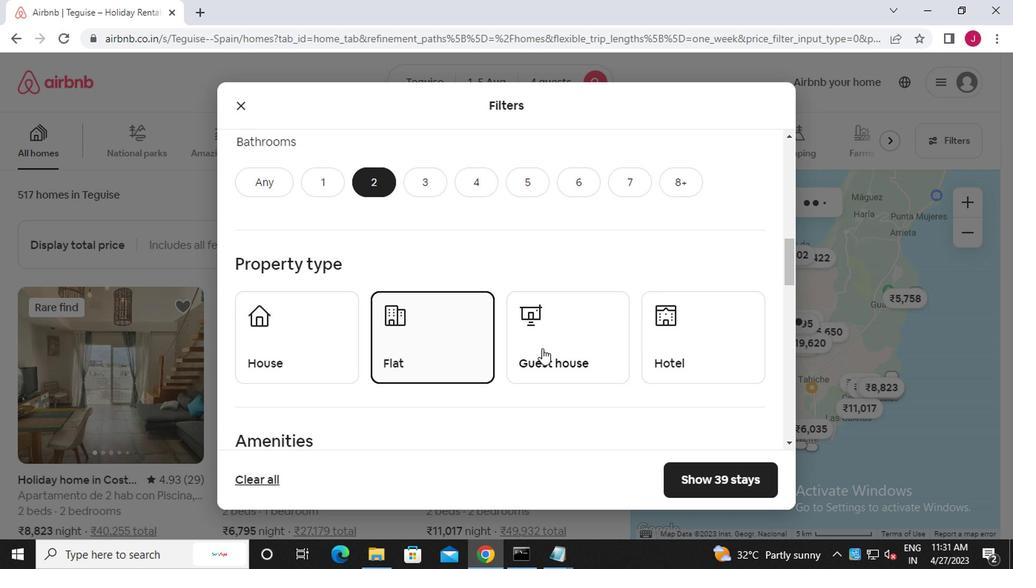 
Action: Mouse moved to (677, 358)
Screenshot: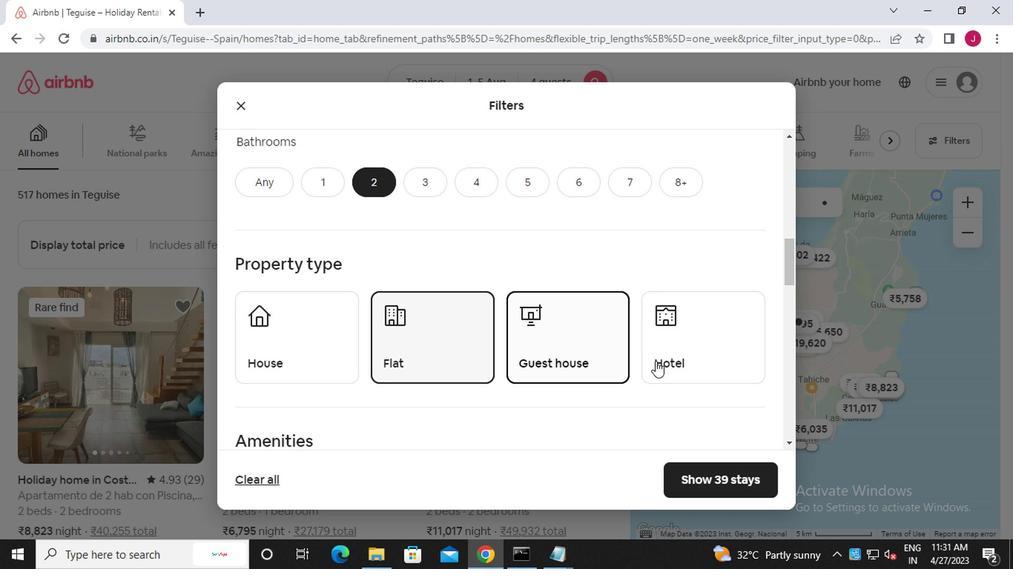 
Action: Mouse pressed left at (677, 358)
Screenshot: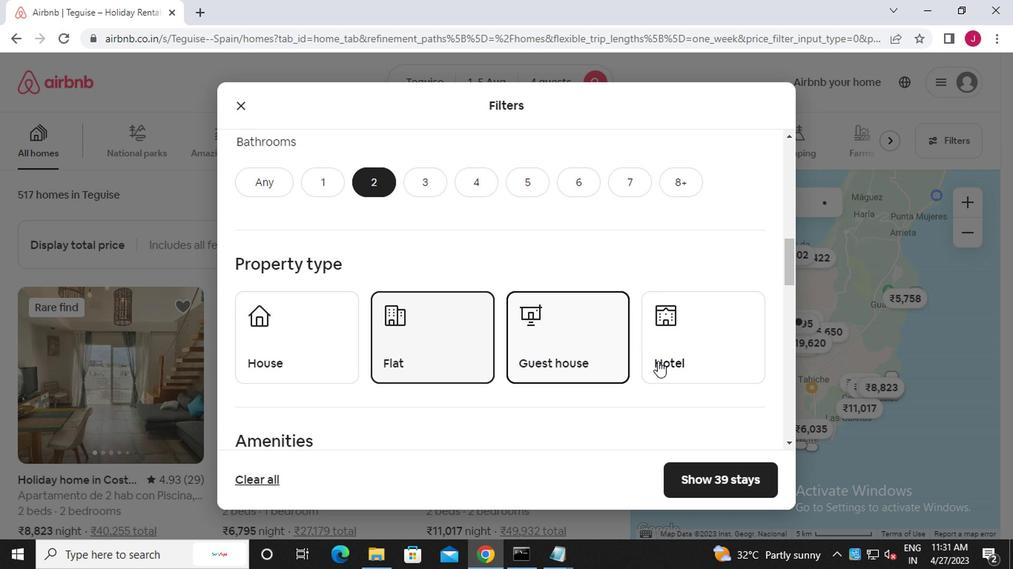 
Action: Mouse moved to (675, 358)
Screenshot: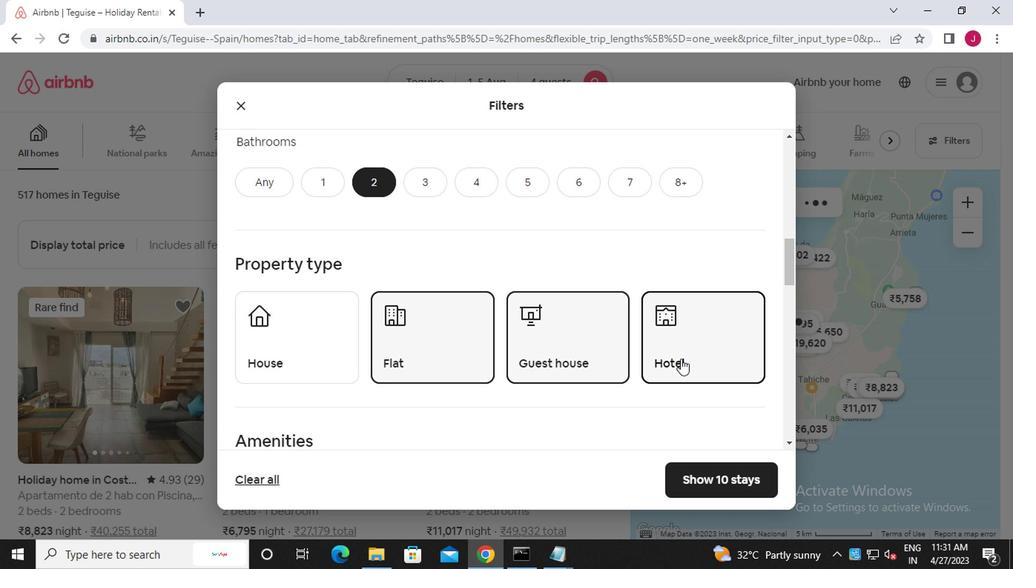 
Action: Mouse scrolled (675, 357) with delta (0, -1)
Screenshot: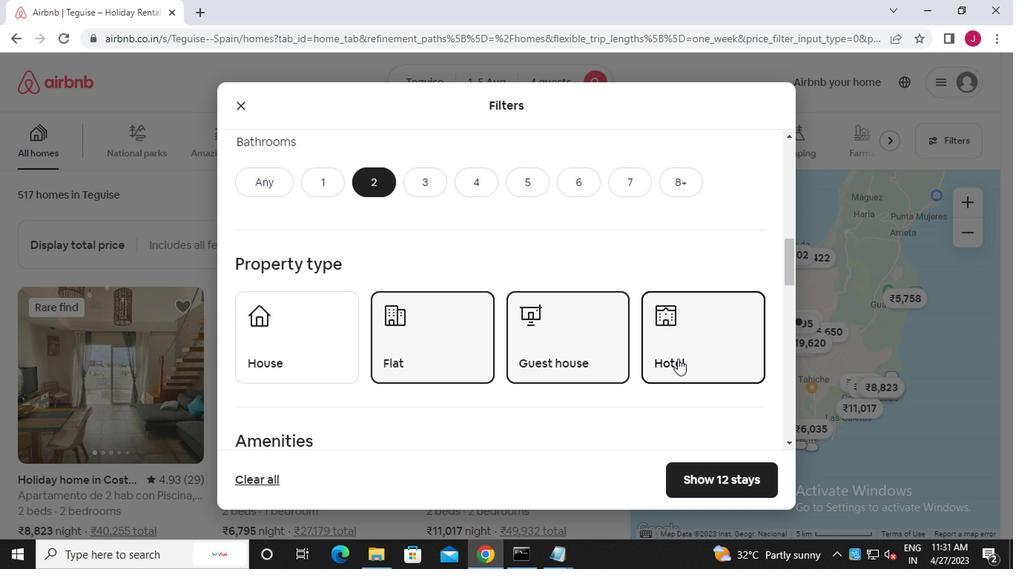 
Action: Mouse scrolled (675, 357) with delta (0, -1)
Screenshot: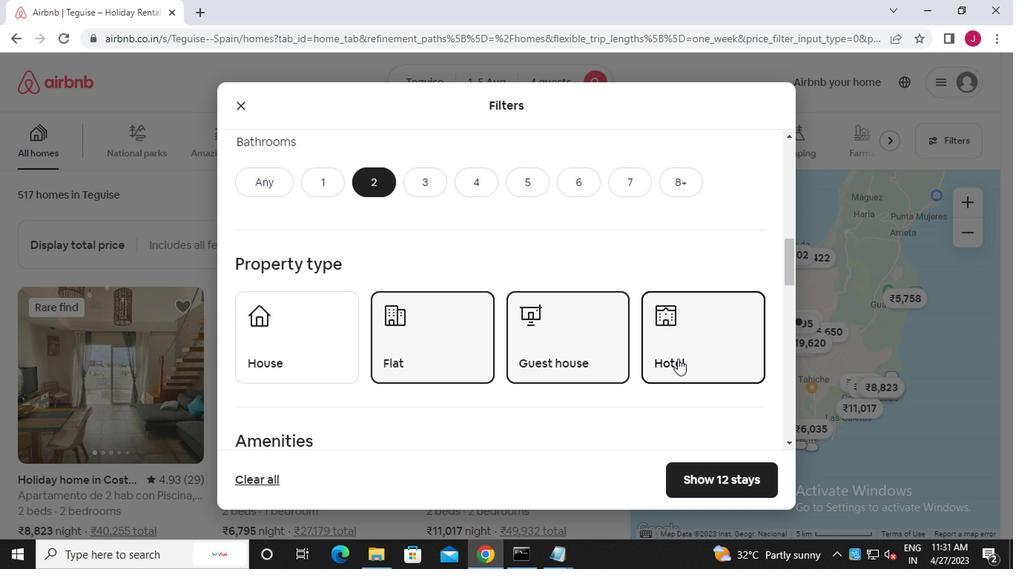 
Action: Mouse scrolled (675, 357) with delta (0, -1)
Screenshot: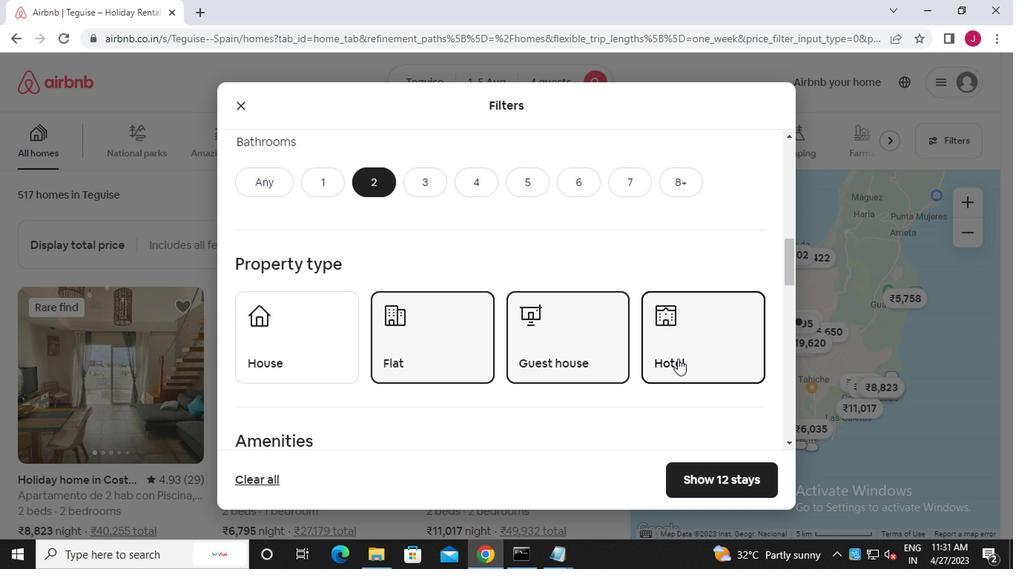 
Action: Mouse scrolled (675, 357) with delta (0, -1)
Screenshot: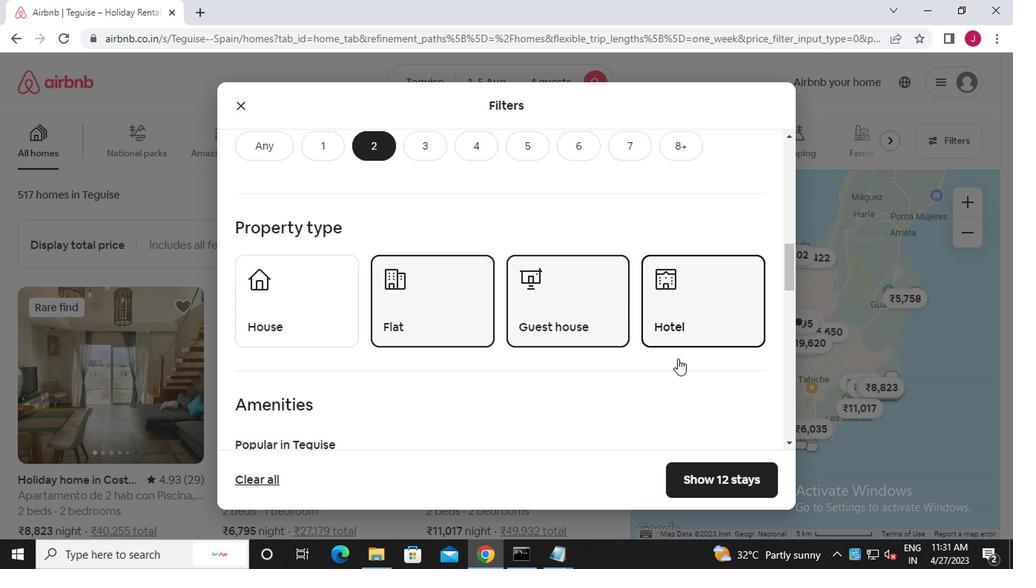 
Action: Mouse moved to (671, 366)
Screenshot: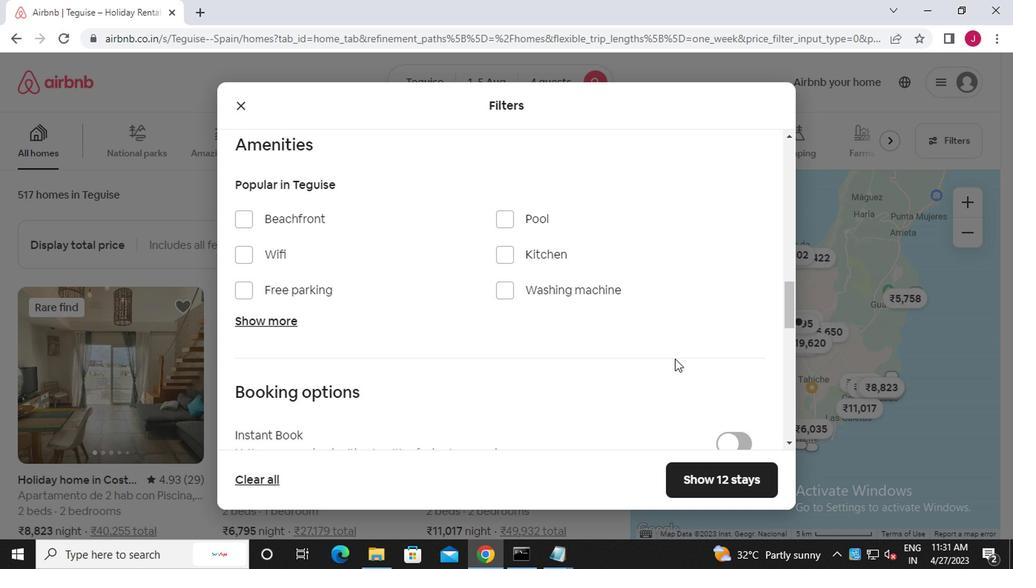 
Action: Mouse scrolled (671, 365) with delta (0, 0)
Screenshot: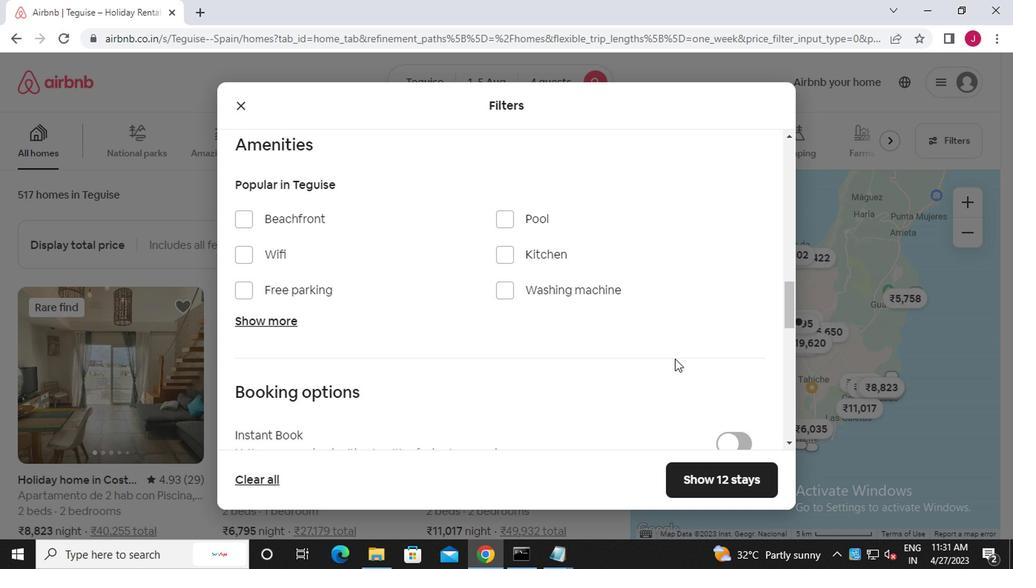 
Action: Mouse moved to (672, 368)
Screenshot: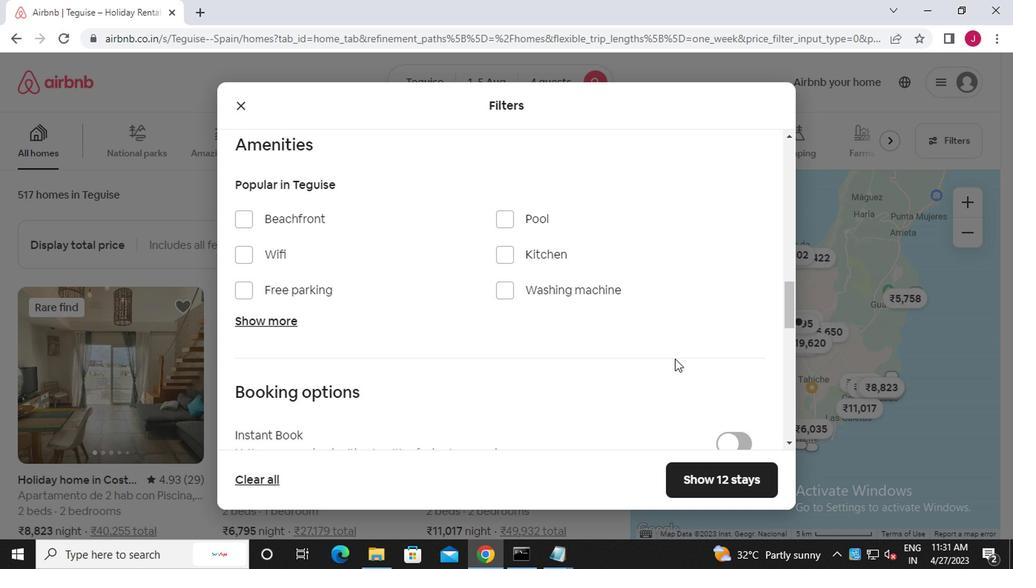 
Action: Mouse scrolled (672, 368) with delta (0, 0)
Screenshot: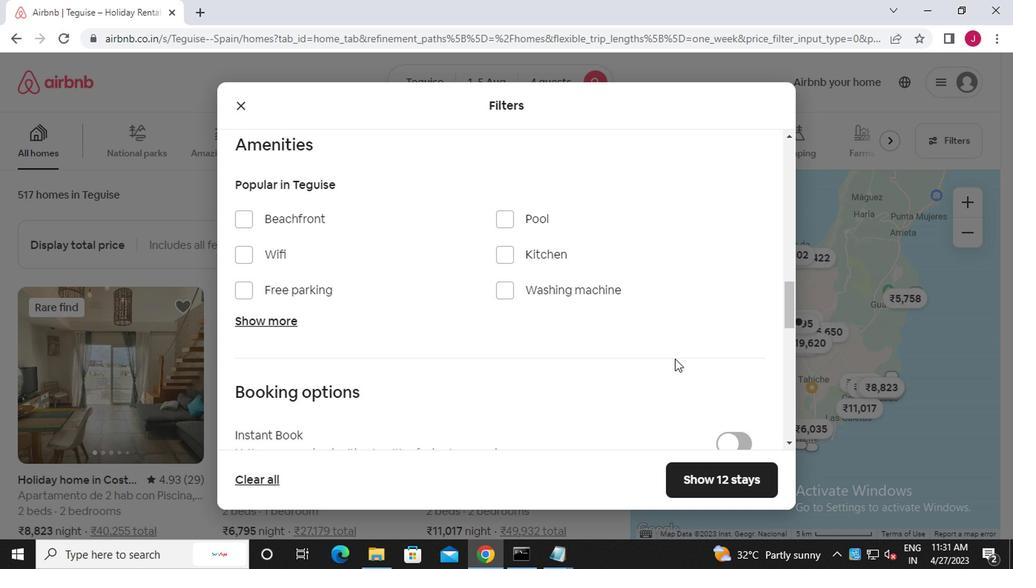 
Action: Mouse moved to (673, 369)
Screenshot: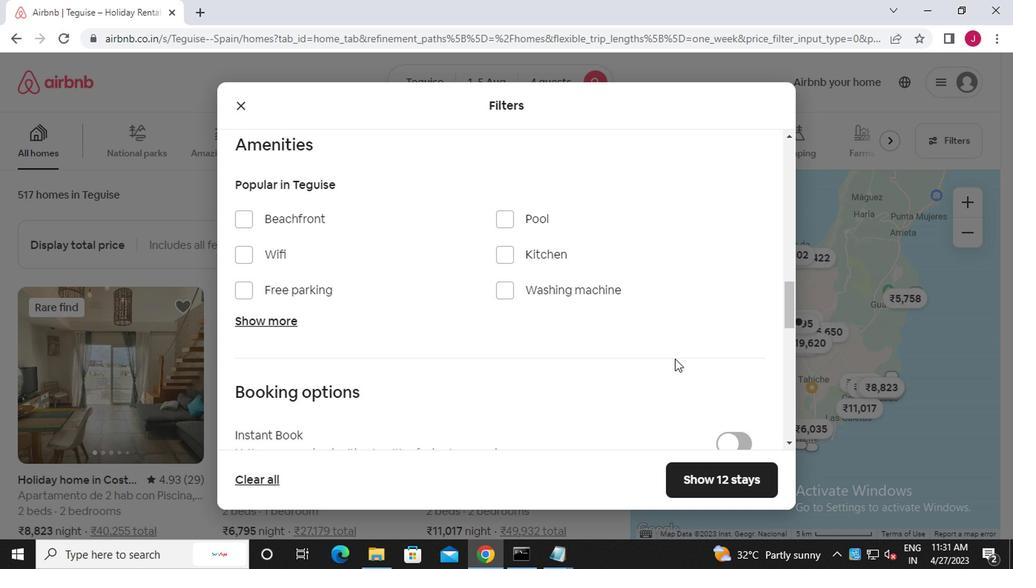 
Action: Mouse scrolled (673, 368) with delta (0, -1)
Screenshot: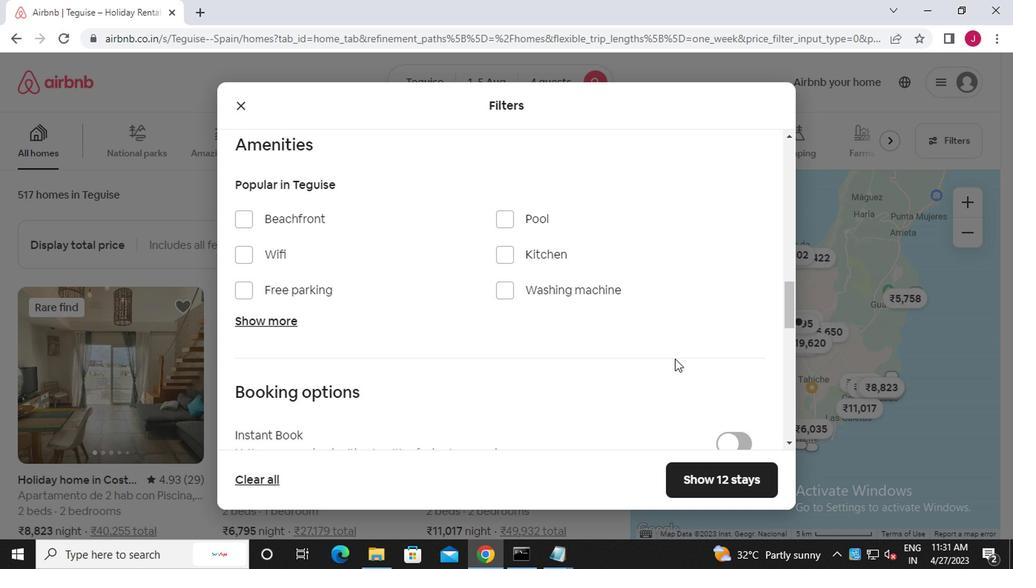 
Action: Mouse moved to (675, 371)
Screenshot: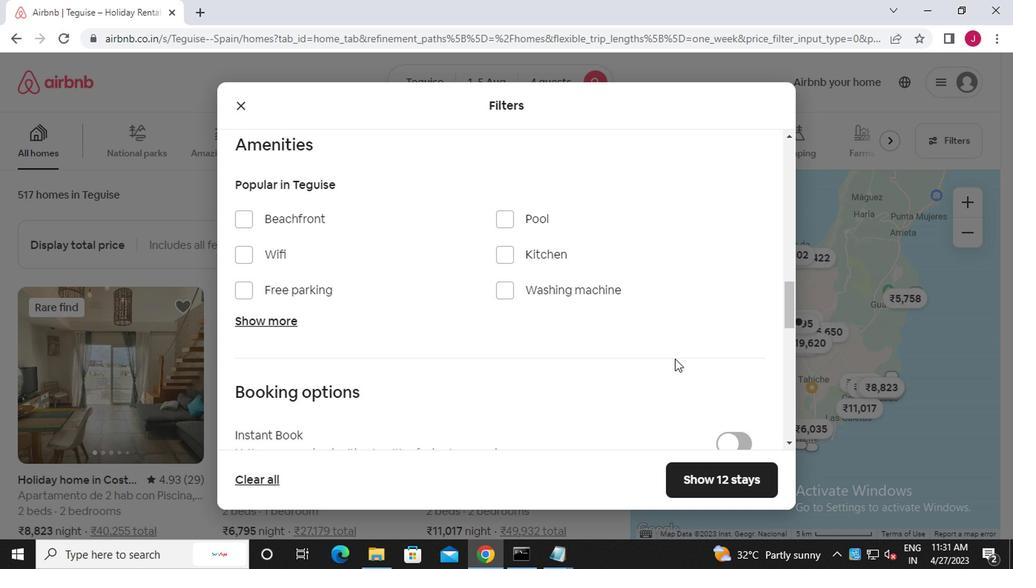 
Action: Mouse scrolled (675, 370) with delta (0, -1)
Screenshot: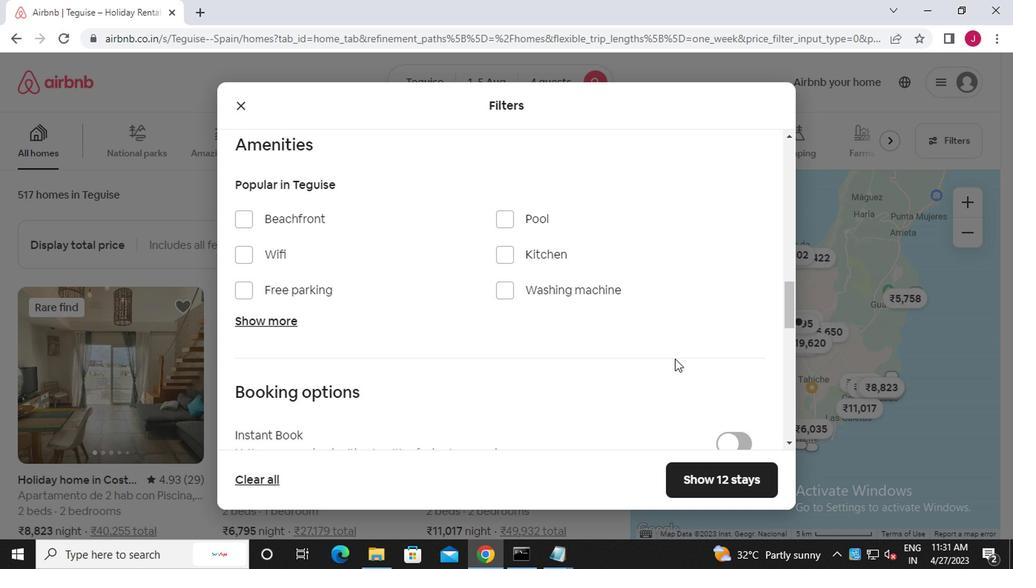 
Action: Mouse moved to (730, 196)
Screenshot: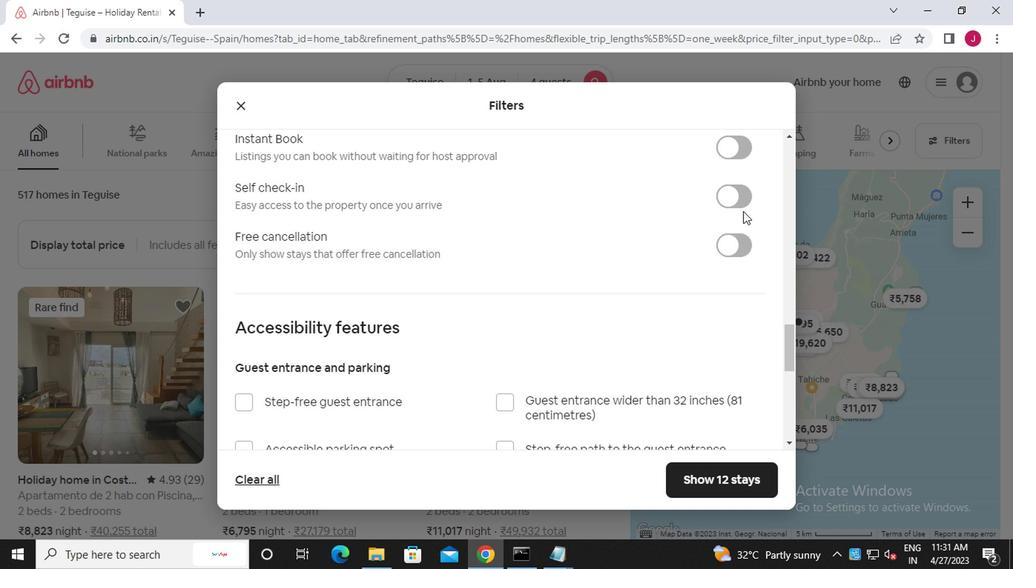 
Action: Mouse pressed left at (730, 196)
Screenshot: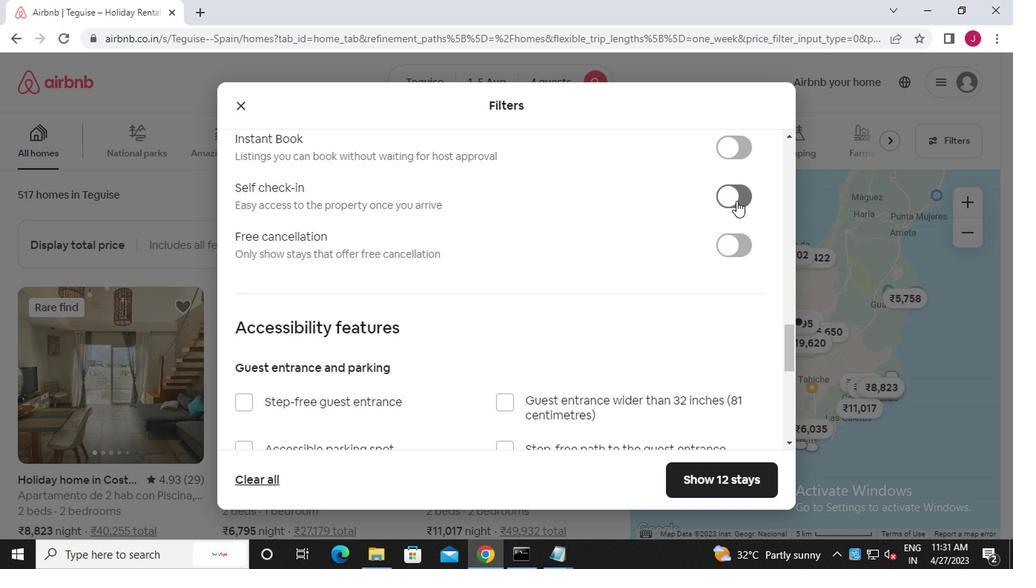 
Action: Mouse moved to (592, 293)
Screenshot: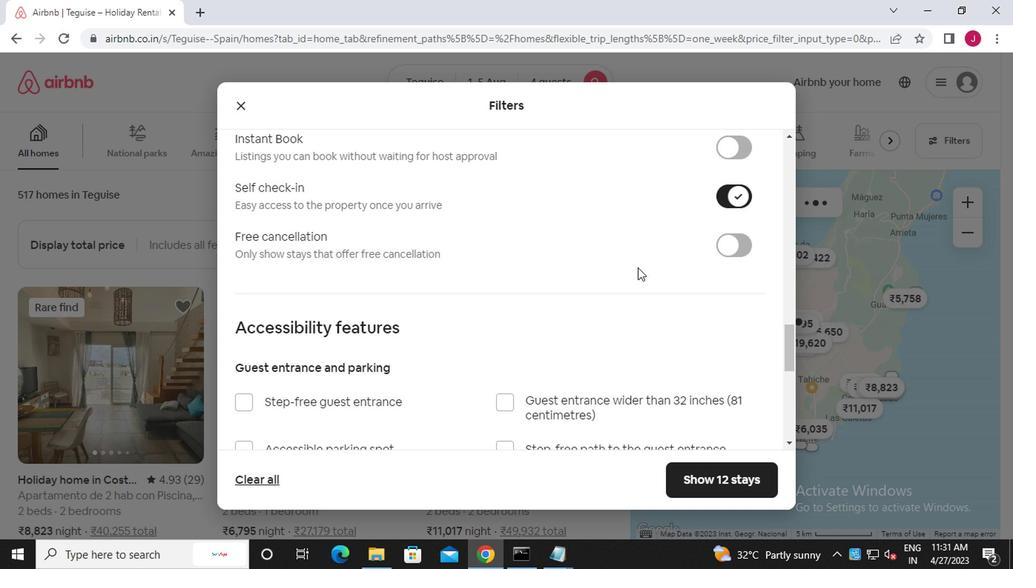 
Action: Mouse scrolled (592, 292) with delta (0, -1)
Screenshot: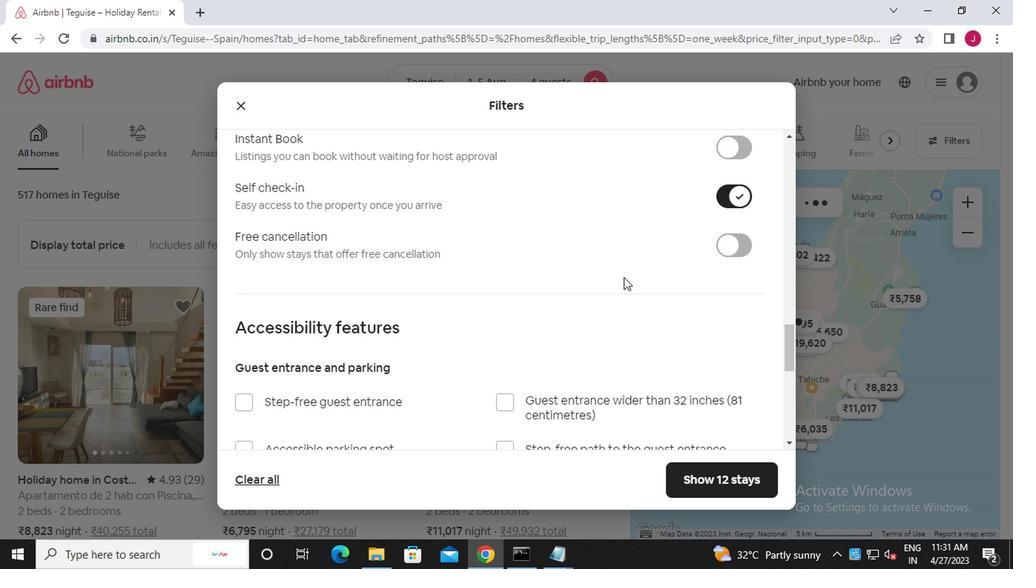 
Action: Mouse moved to (590, 295)
Screenshot: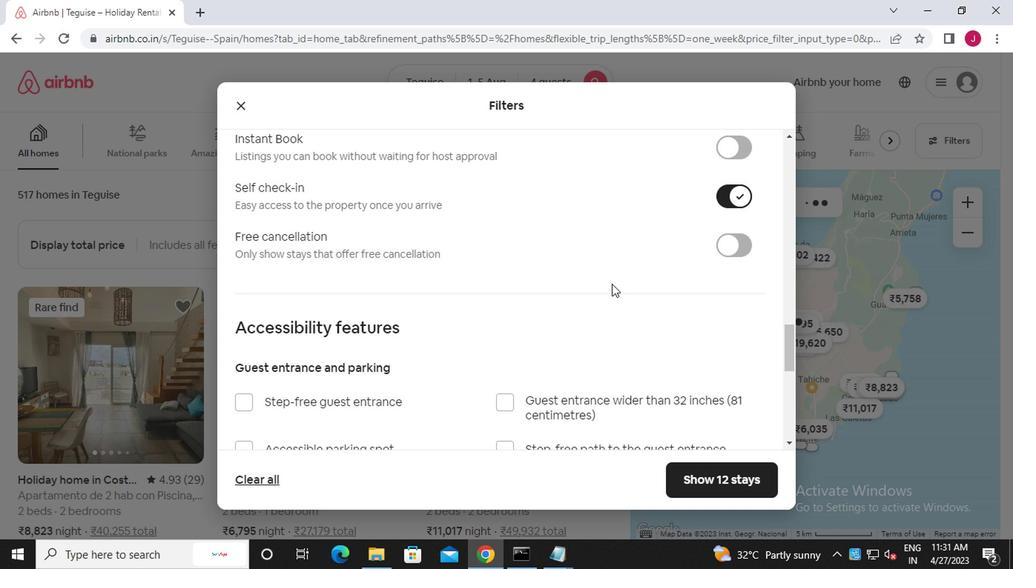 
Action: Mouse scrolled (590, 294) with delta (0, -1)
Screenshot: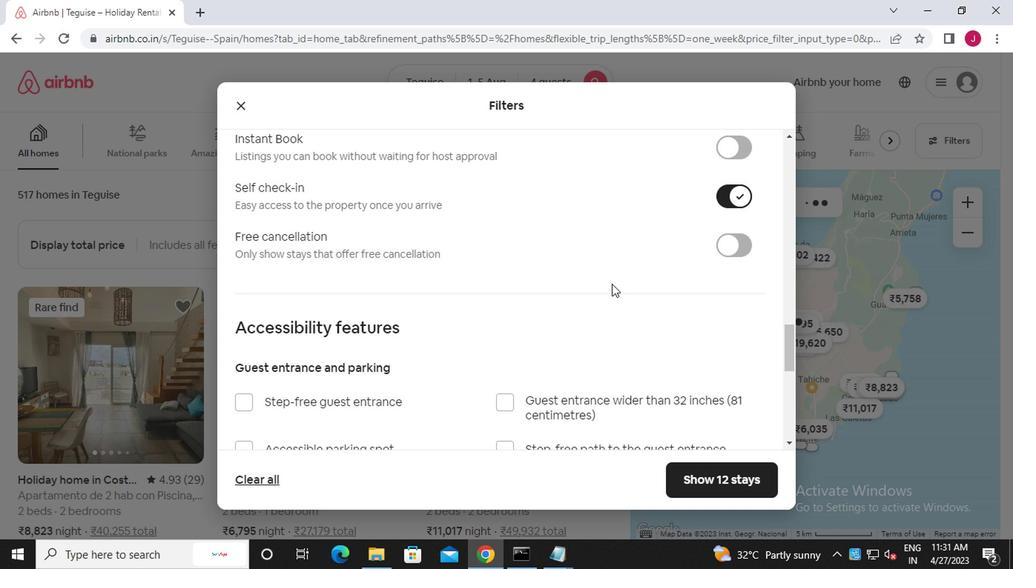 
Action: Mouse moved to (589, 296)
Screenshot: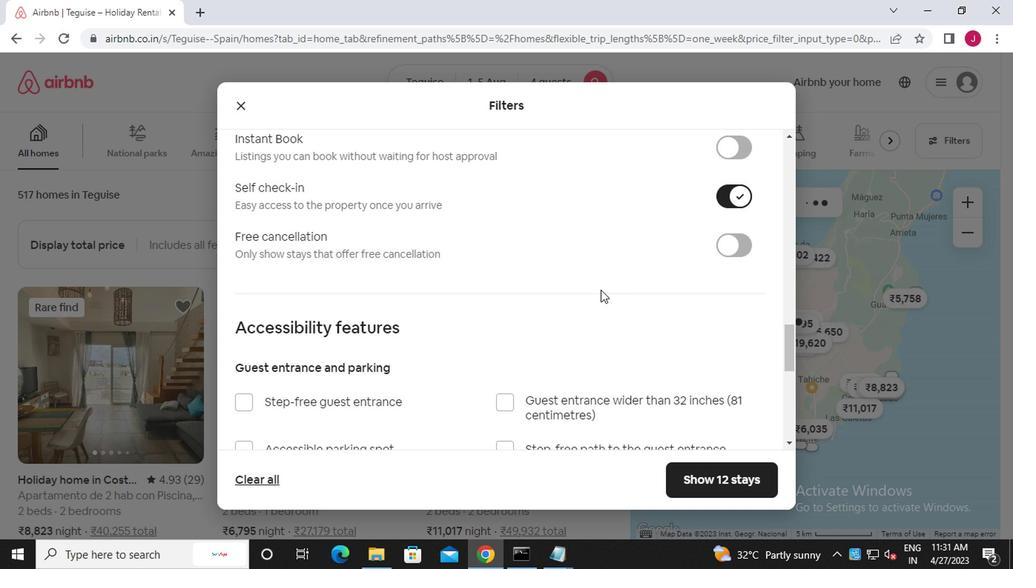 
Action: Mouse scrolled (589, 295) with delta (0, 0)
Screenshot: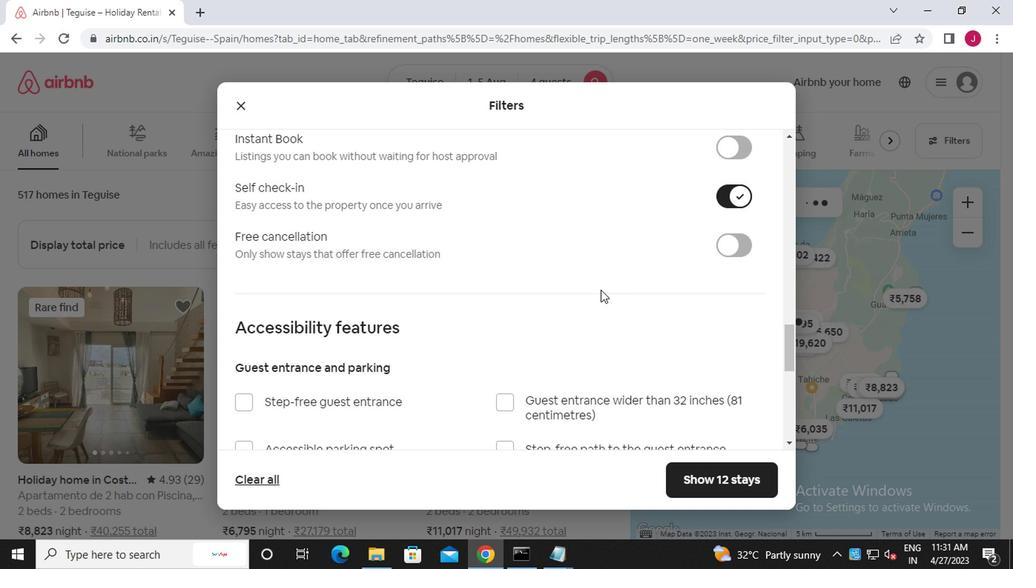 
Action: Mouse moved to (589, 297)
Screenshot: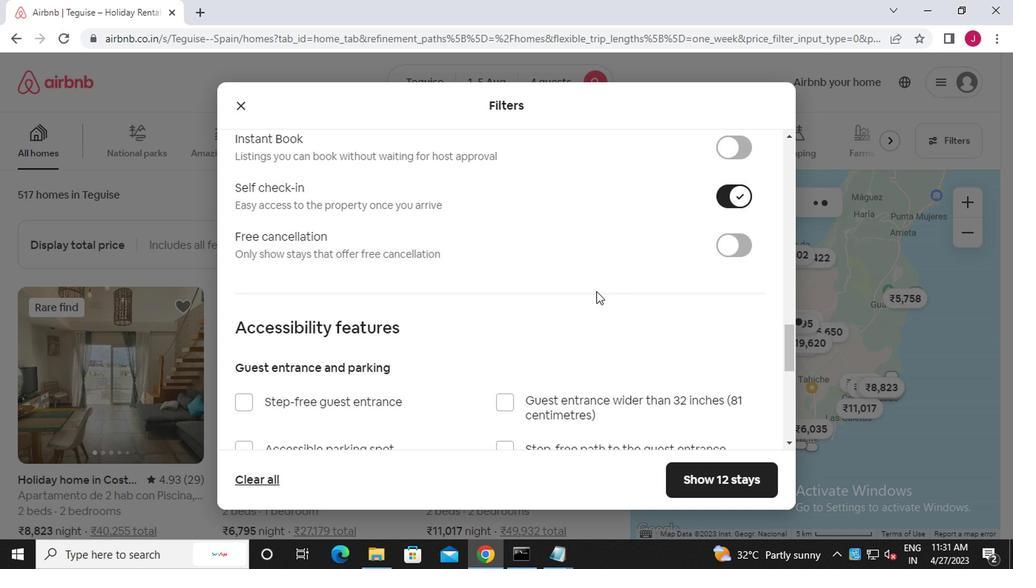 
Action: Mouse scrolled (589, 296) with delta (0, -1)
Screenshot: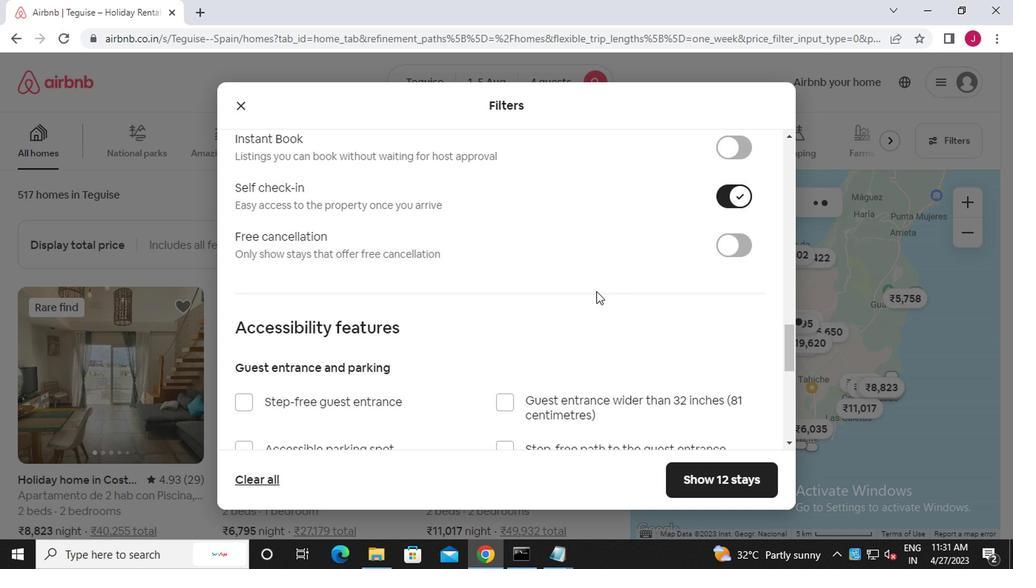 
Action: Mouse moved to (588, 297)
Screenshot: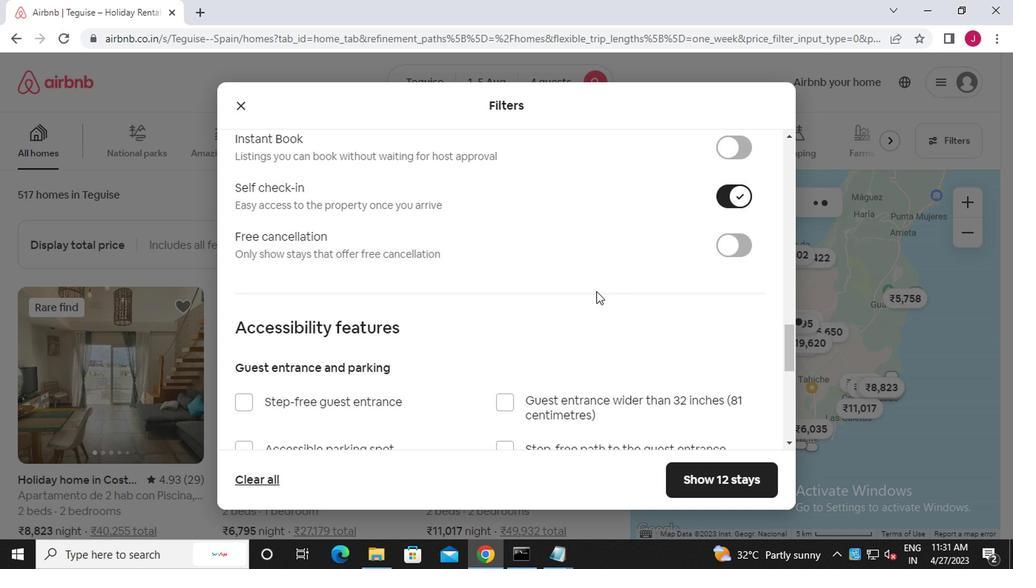 
Action: Mouse scrolled (588, 296) with delta (0, -1)
Screenshot: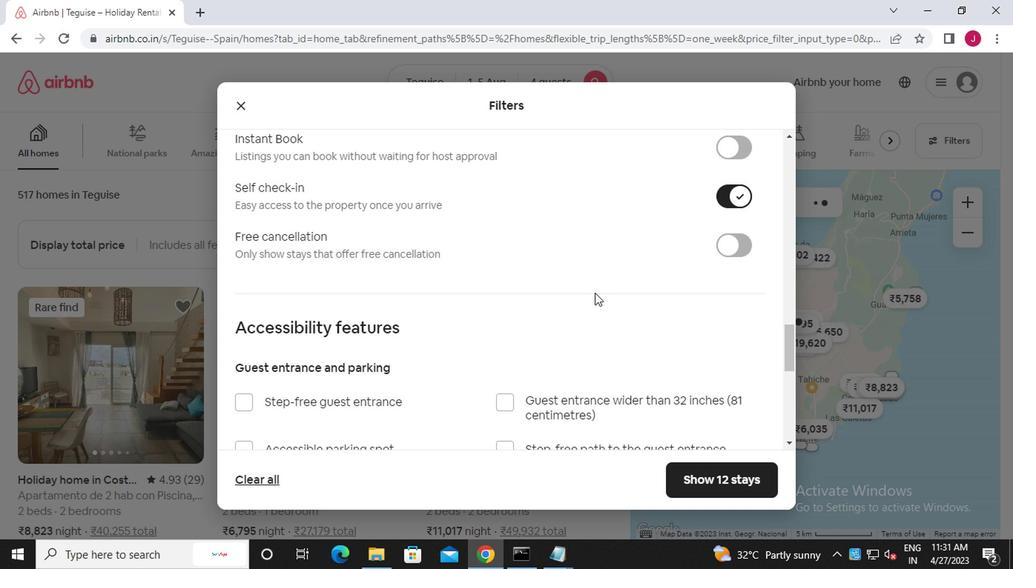 
Action: Mouse moved to (242, 426)
Screenshot: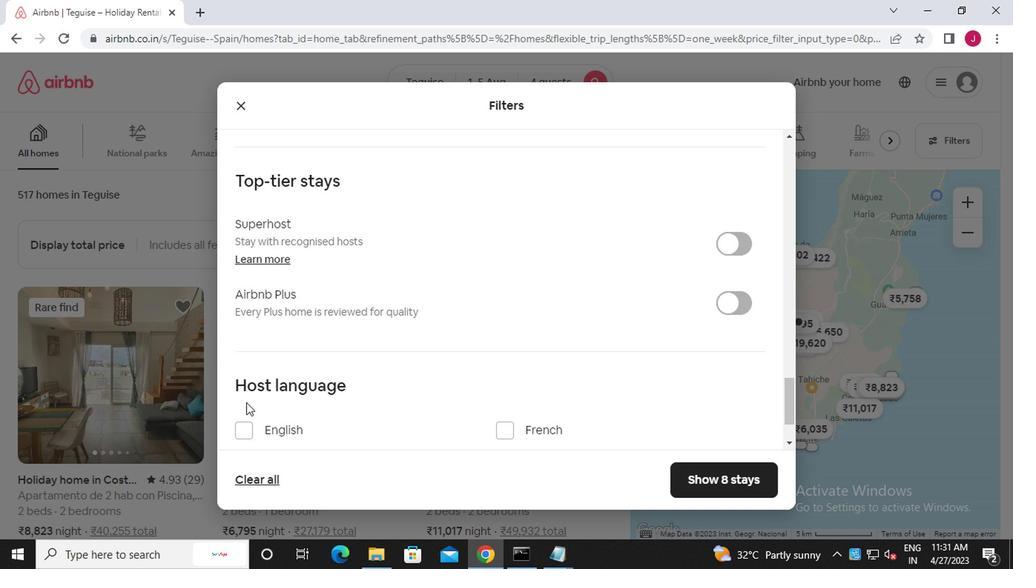 
Action: Mouse pressed left at (242, 426)
Screenshot: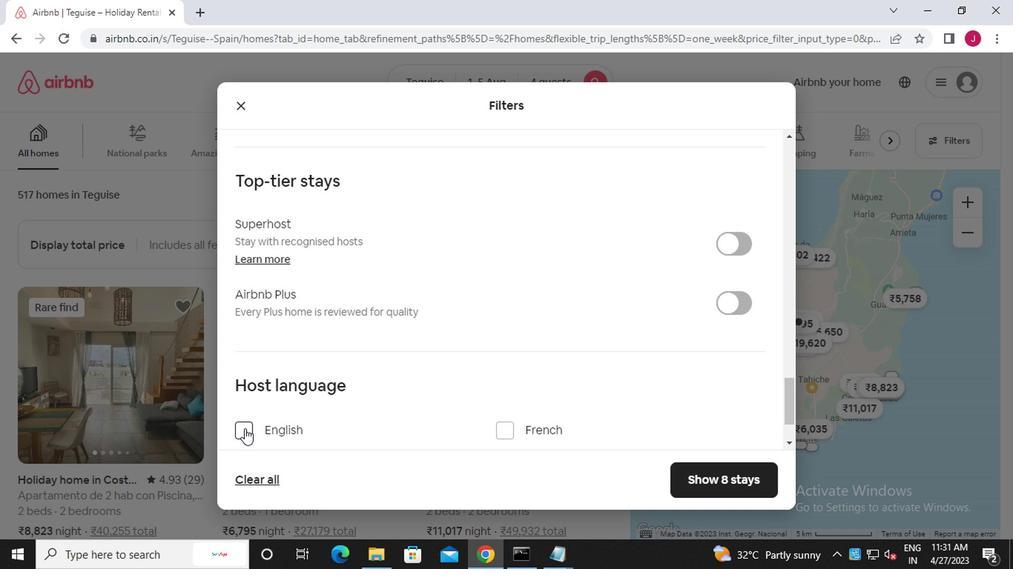 
Action: Mouse moved to (362, 416)
Screenshot: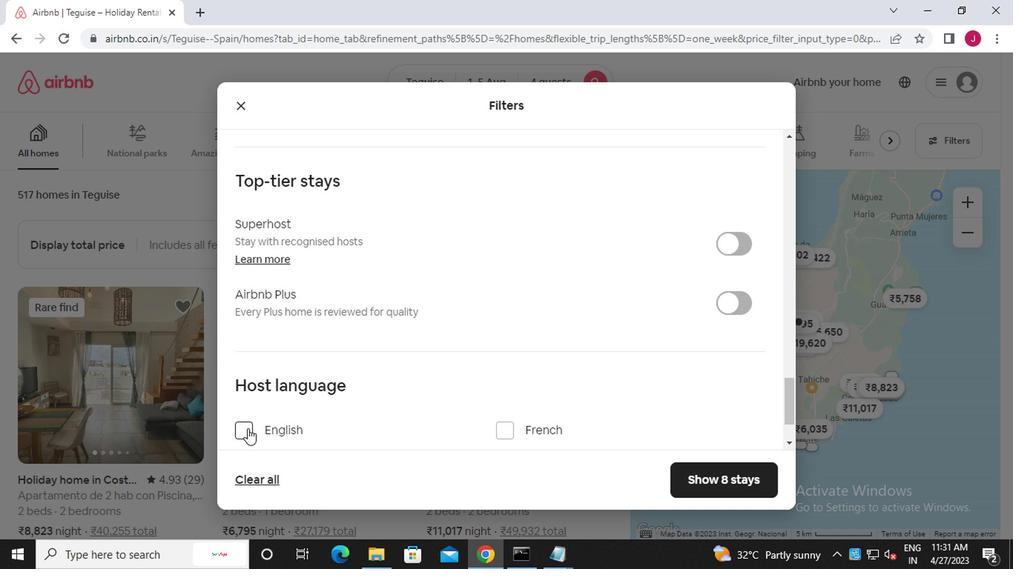
Action: Mouse scrolled (362, 415) with delta (0, 0)
Screenshot: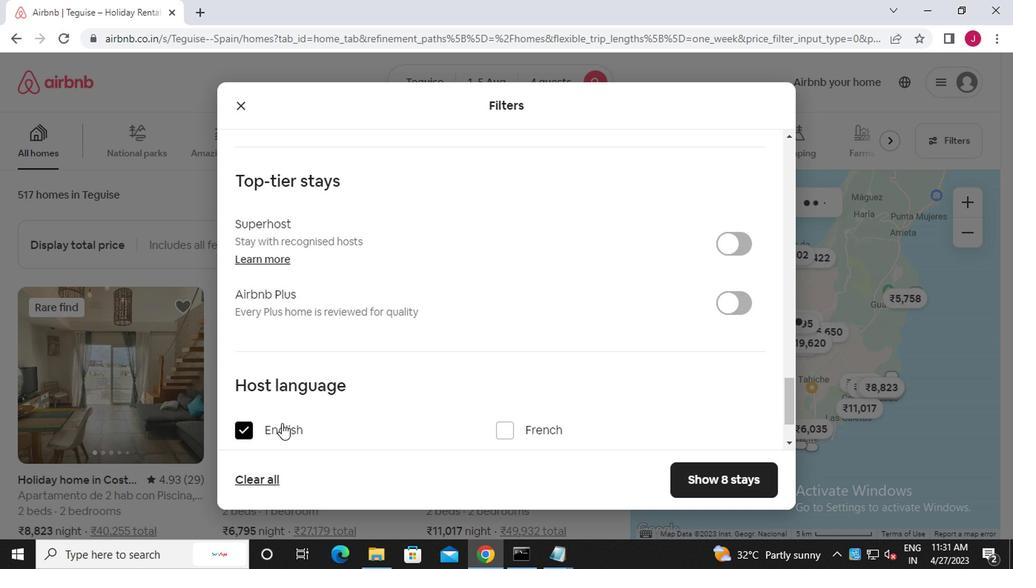 
Action: Mouse scrolled (362, 415) with delta (0, 0)
Screenshot: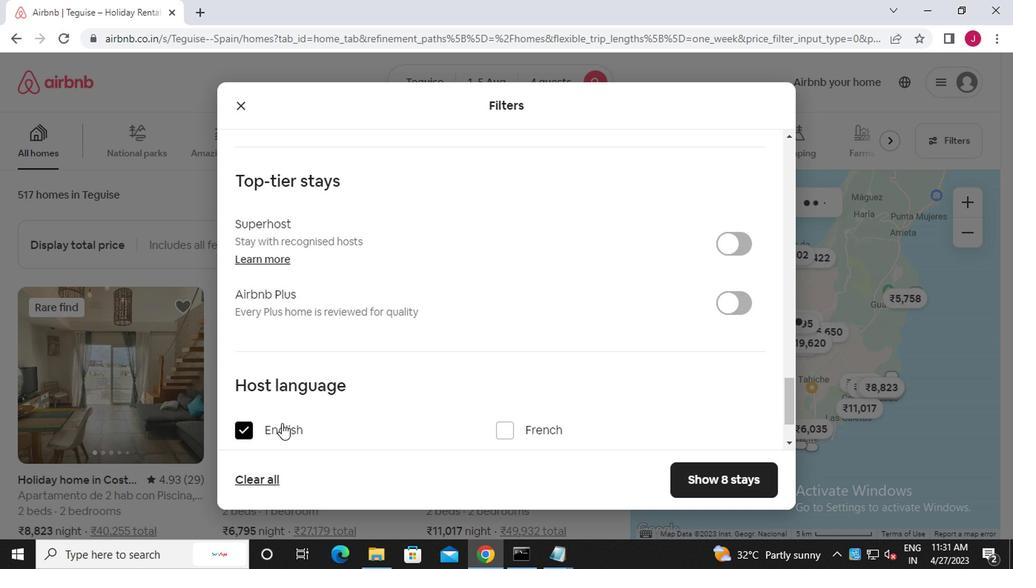 
Action: Mouse scrolled (362, 415) with delta (0, 0)
Screenshot: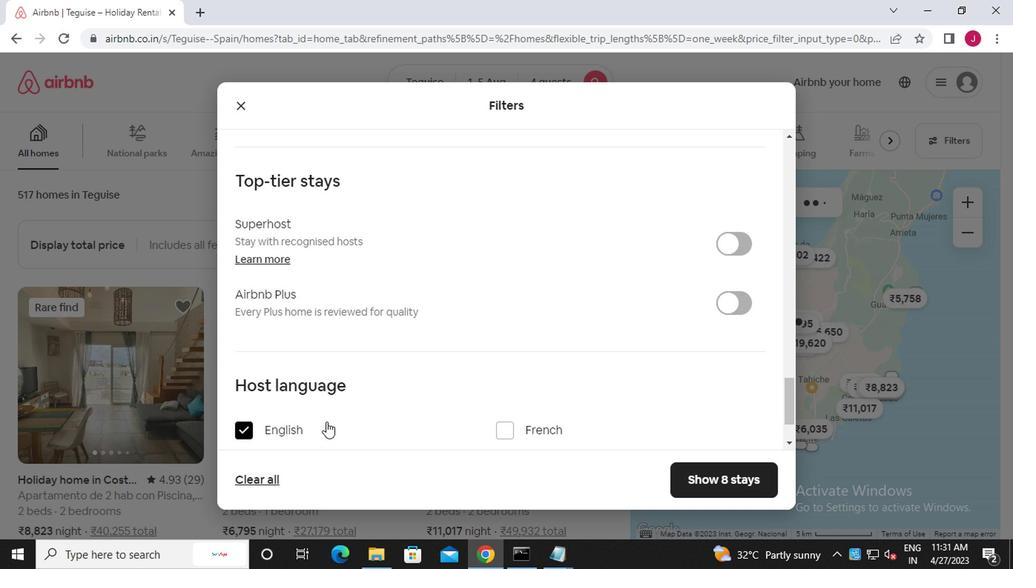 
Action: Mouse scrolled (362, 415) with delta (0, 0)
Screenshot: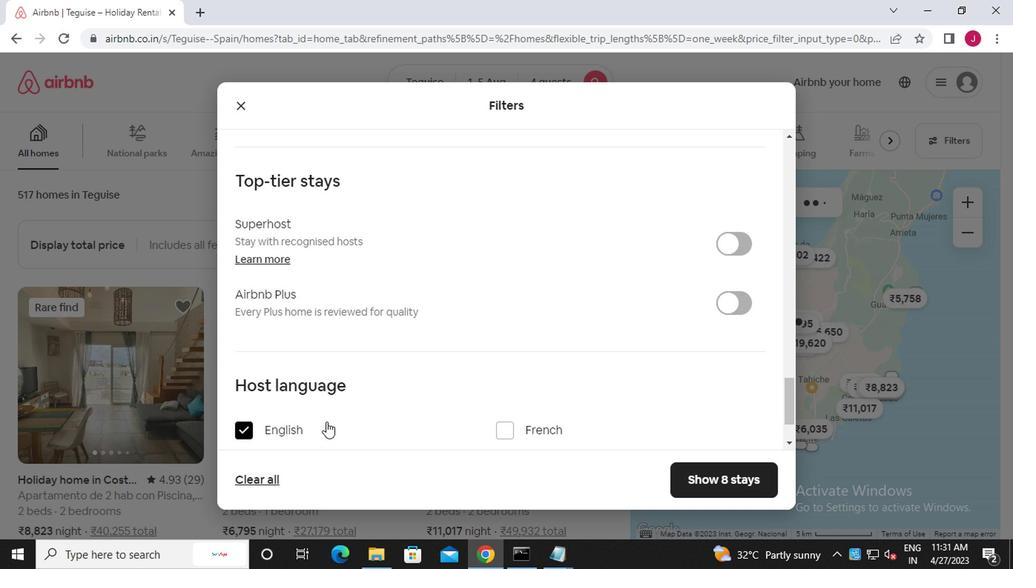 
Action: Mouse scrolled (362, 415) with delta (0, 0)
Screenshot: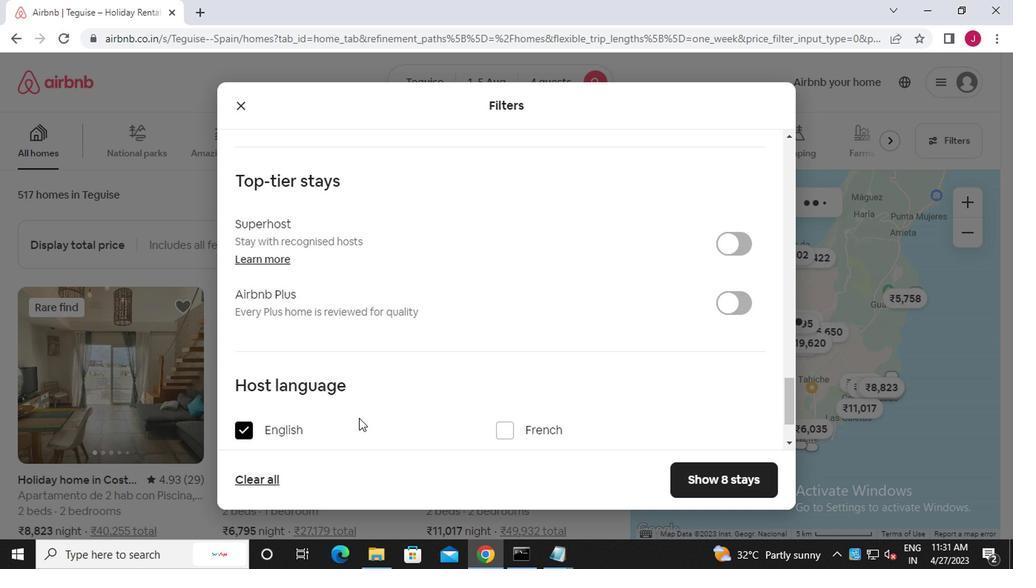 
Action: Mouse moved to (362, 416)
Screenshot: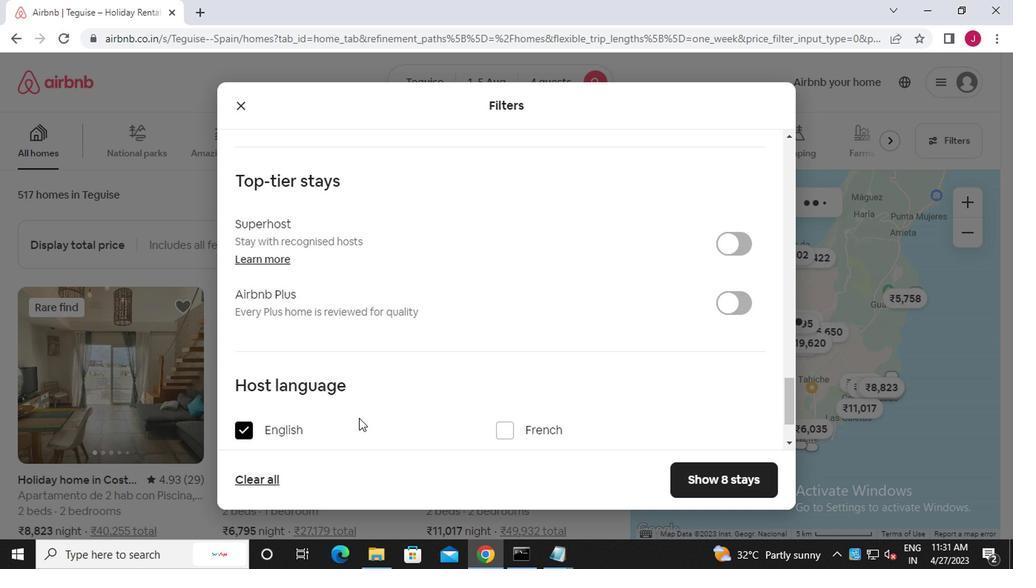 
Action: Mouse scrolled (362, 415) with delta (0, 0)
Screenshot: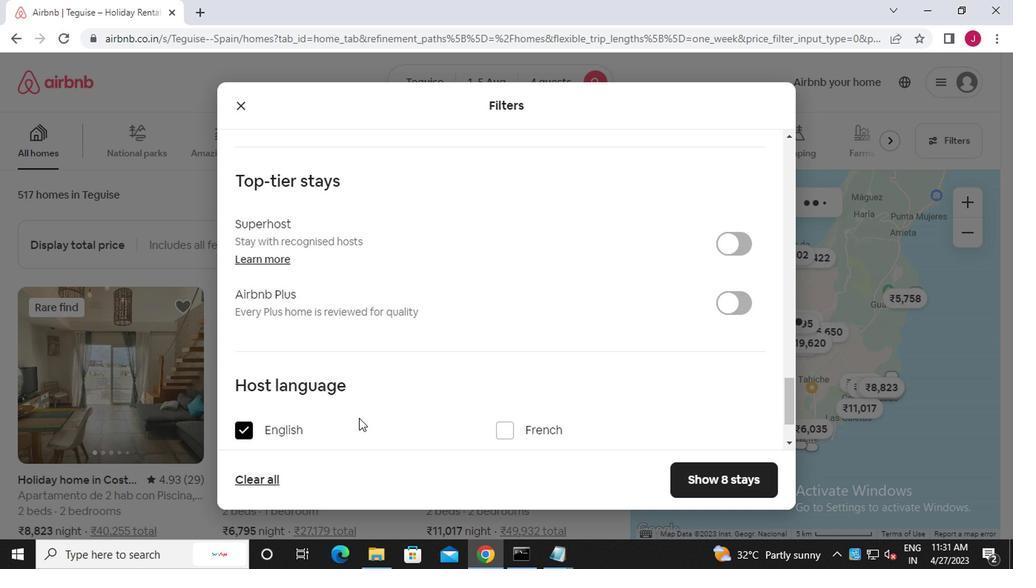
Action: Mouse moved to (363, 416)
Screenshot: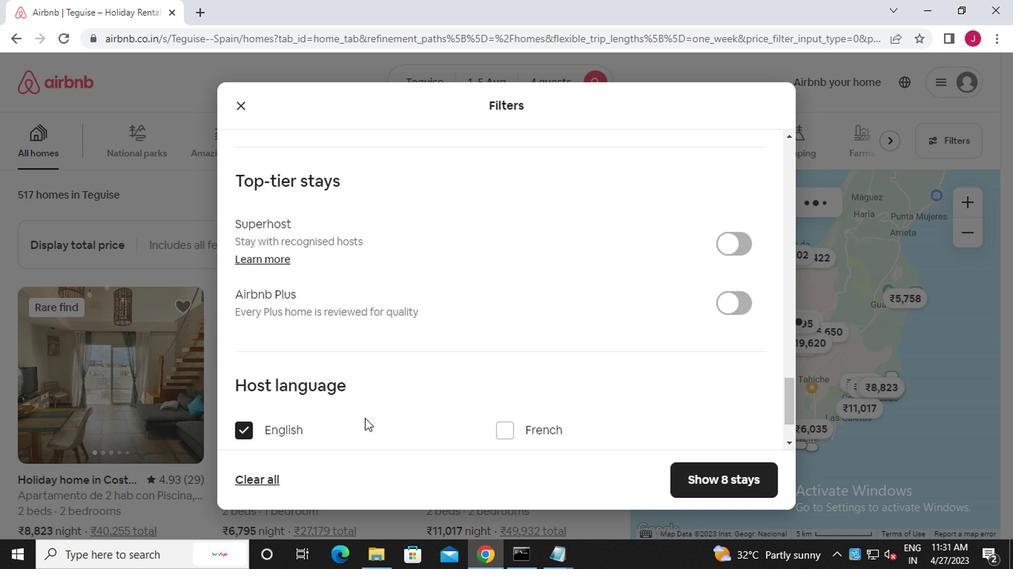 
Action: Mouse scrolled (363, 415) with delta (0, 0)
Screenshot: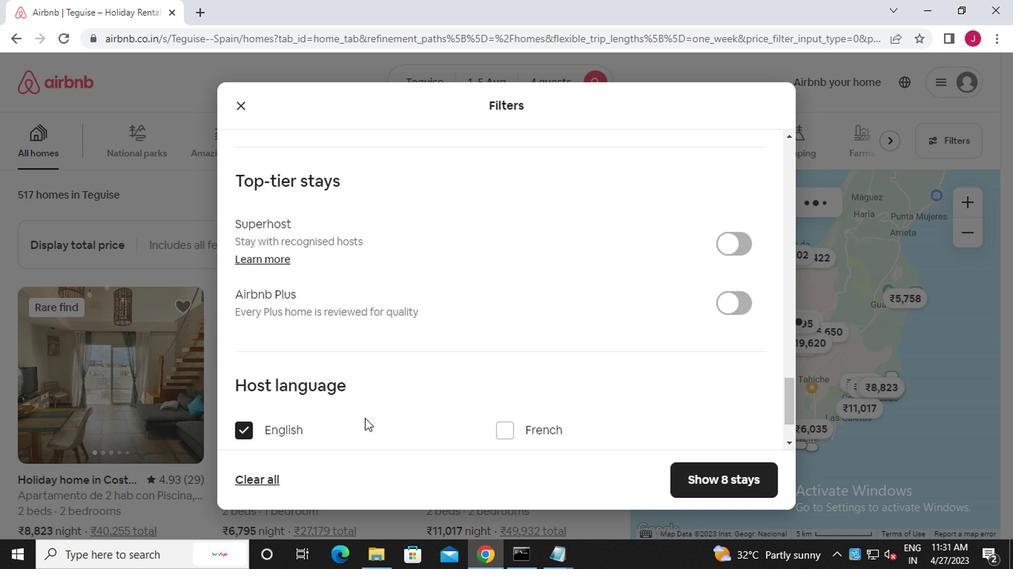 
Action: Mouse moved to (710, 478)
Screenshot: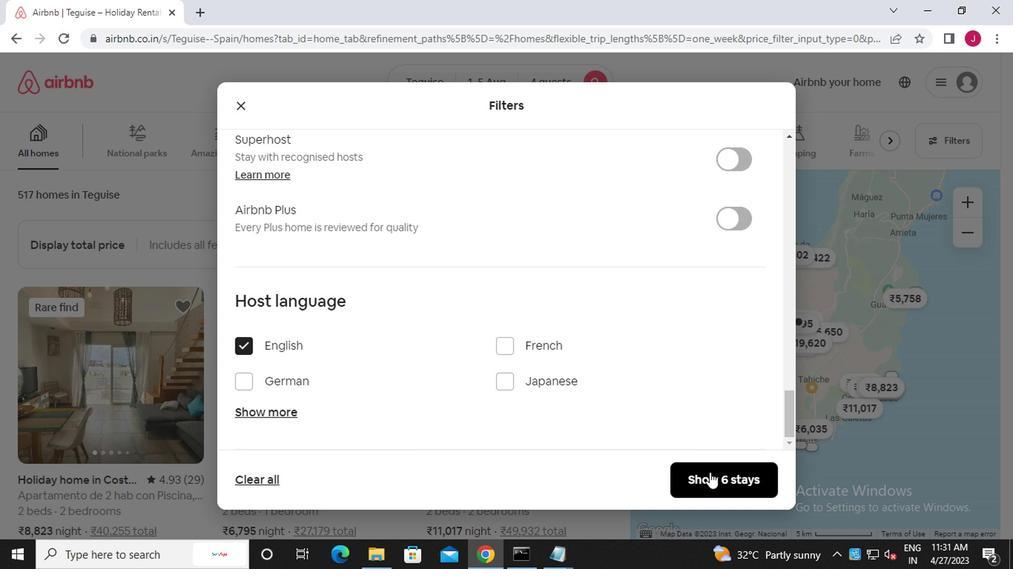 
Action: Mouse pressed left at (710, 478)
Screenshot: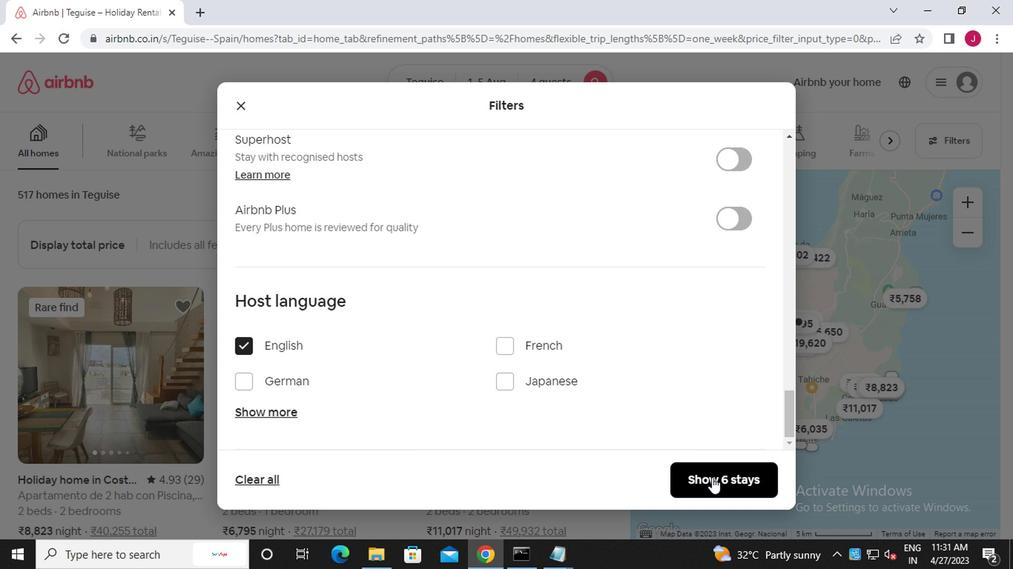 
Action: Mouse moved to (699, 479)
Screenshot: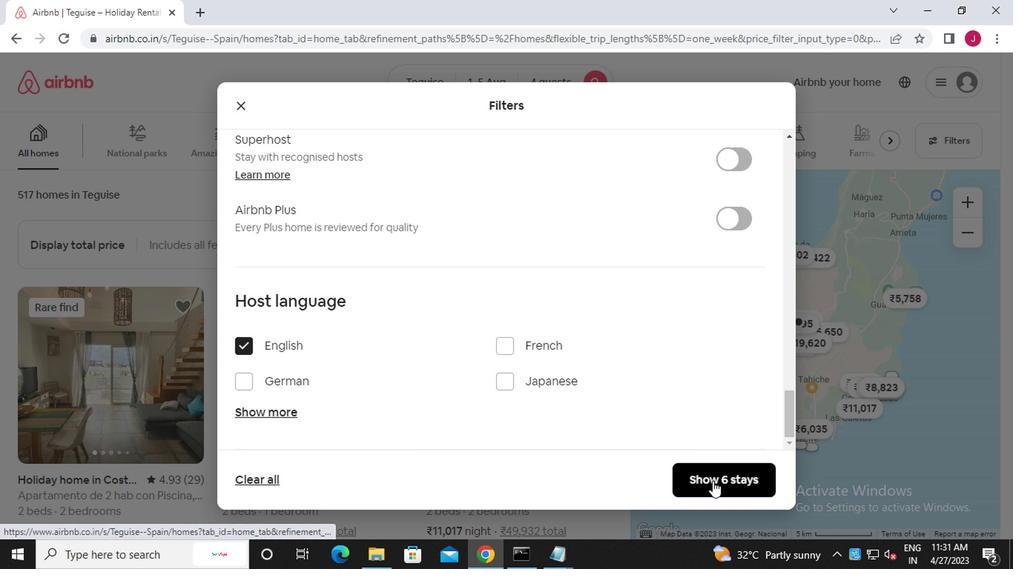 
